 Task: See the cancellation policy of Treehouse in Port Angeles, Washington, United States.
Action: Mouse moved to (302, 163)
Screenshot: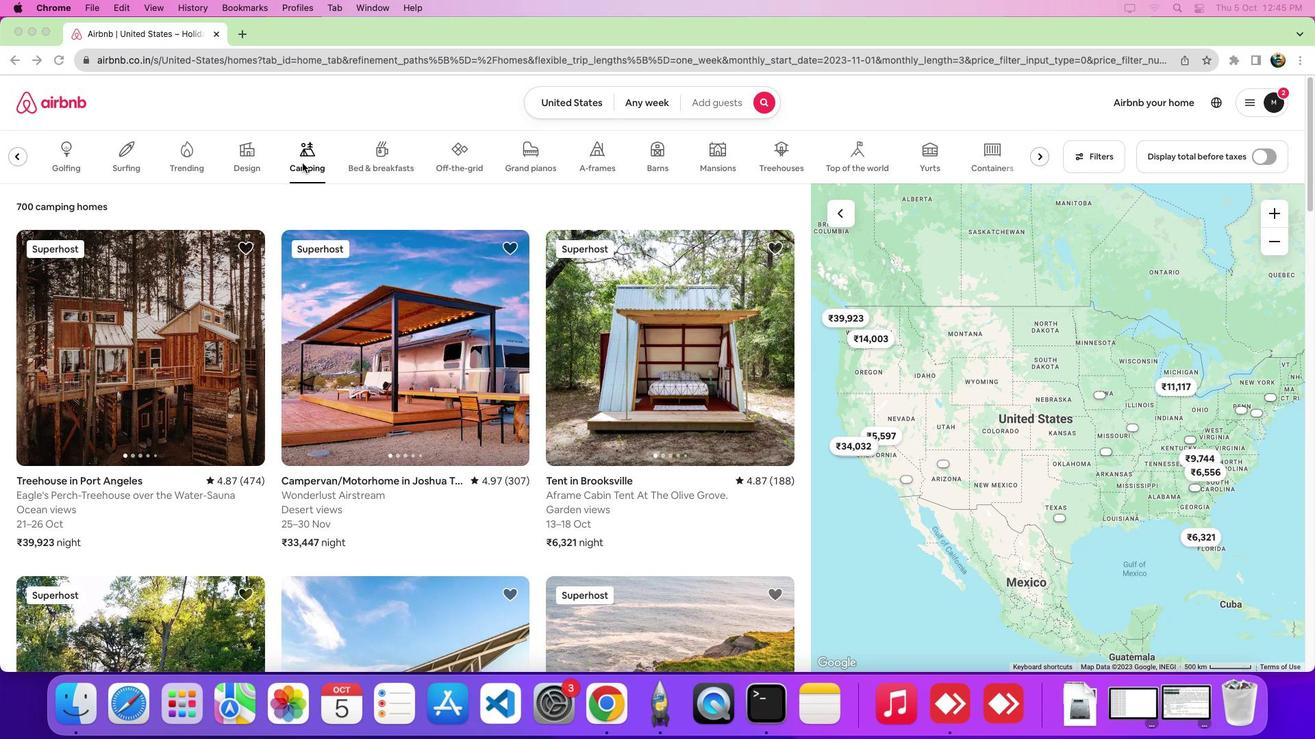 
Action: Mouse pressed left at (302, 163)
Screenshot: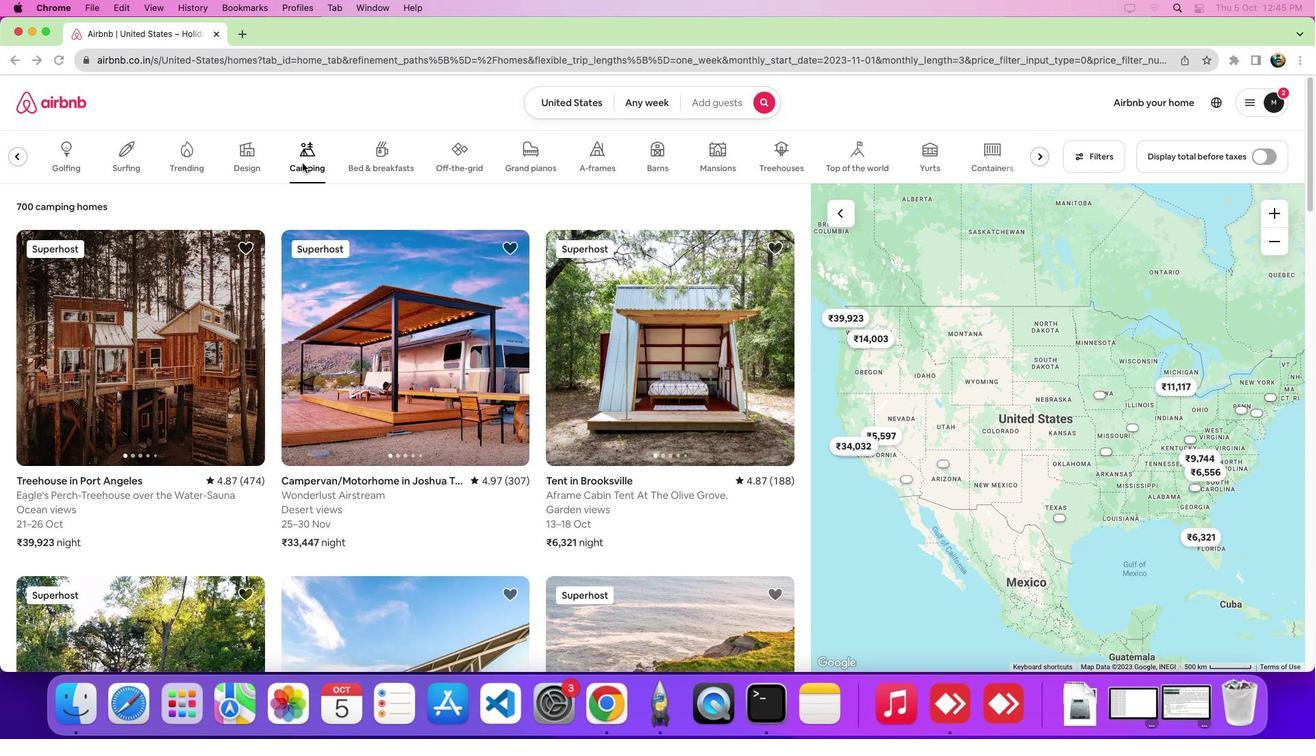 
Action: Mouse moved to (179, 354)
Screenshot: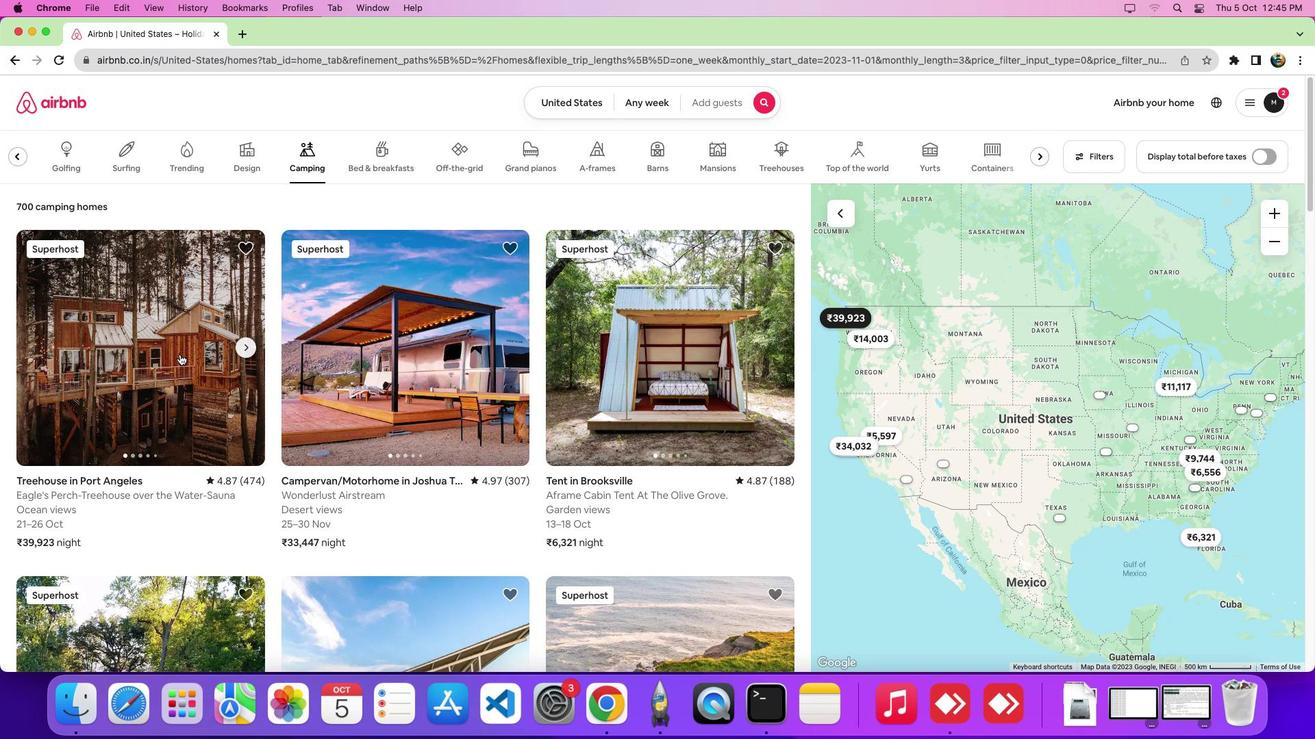 
Action: Mouse pressed left at (179, 354)
Screenshot: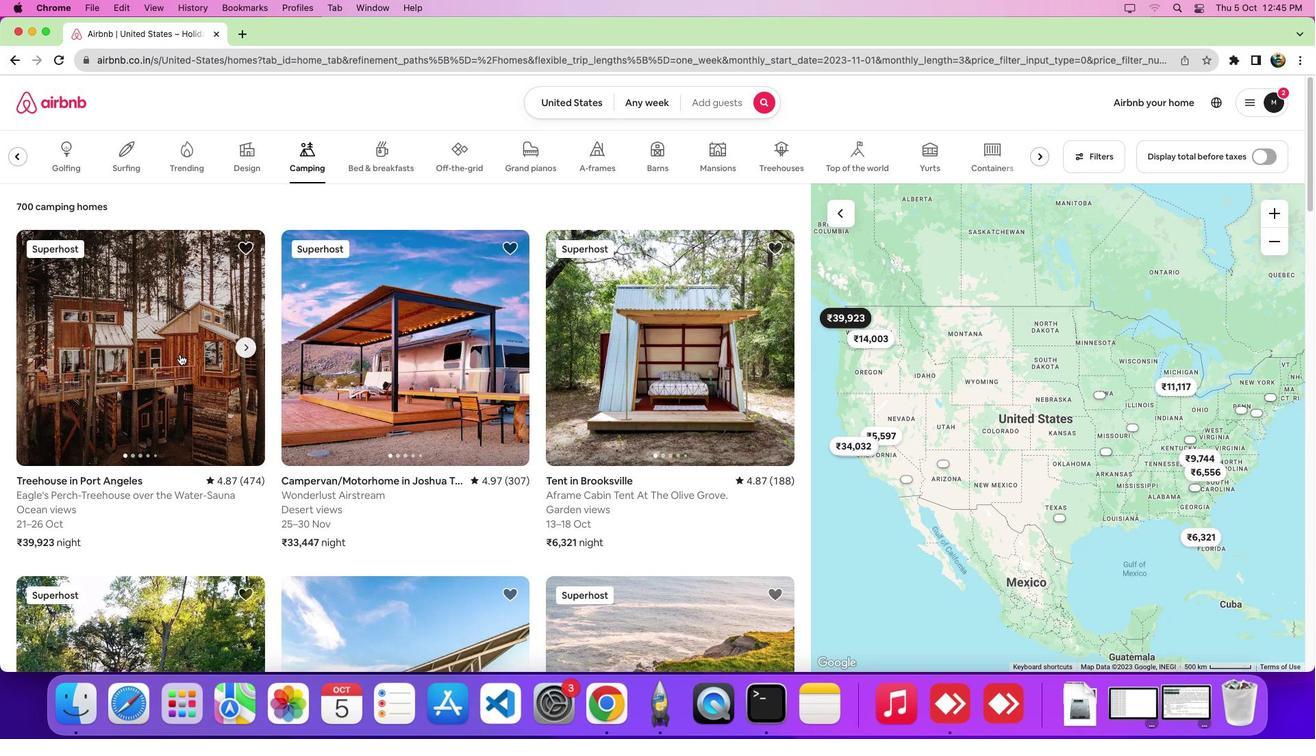 
Action: Mouse moved to (652, 466)
Screenshot: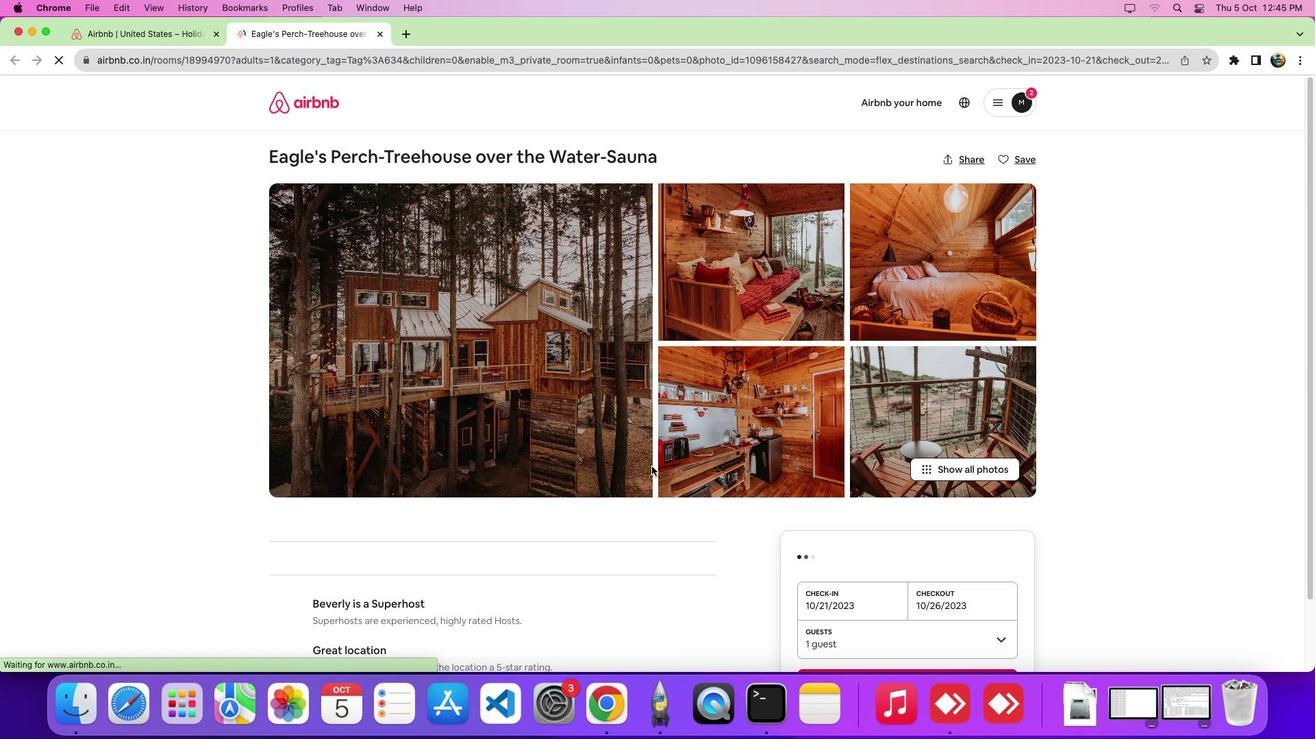 
Action: Mouse scrolled (652, 466) with delta (0, 0)
Screenshot: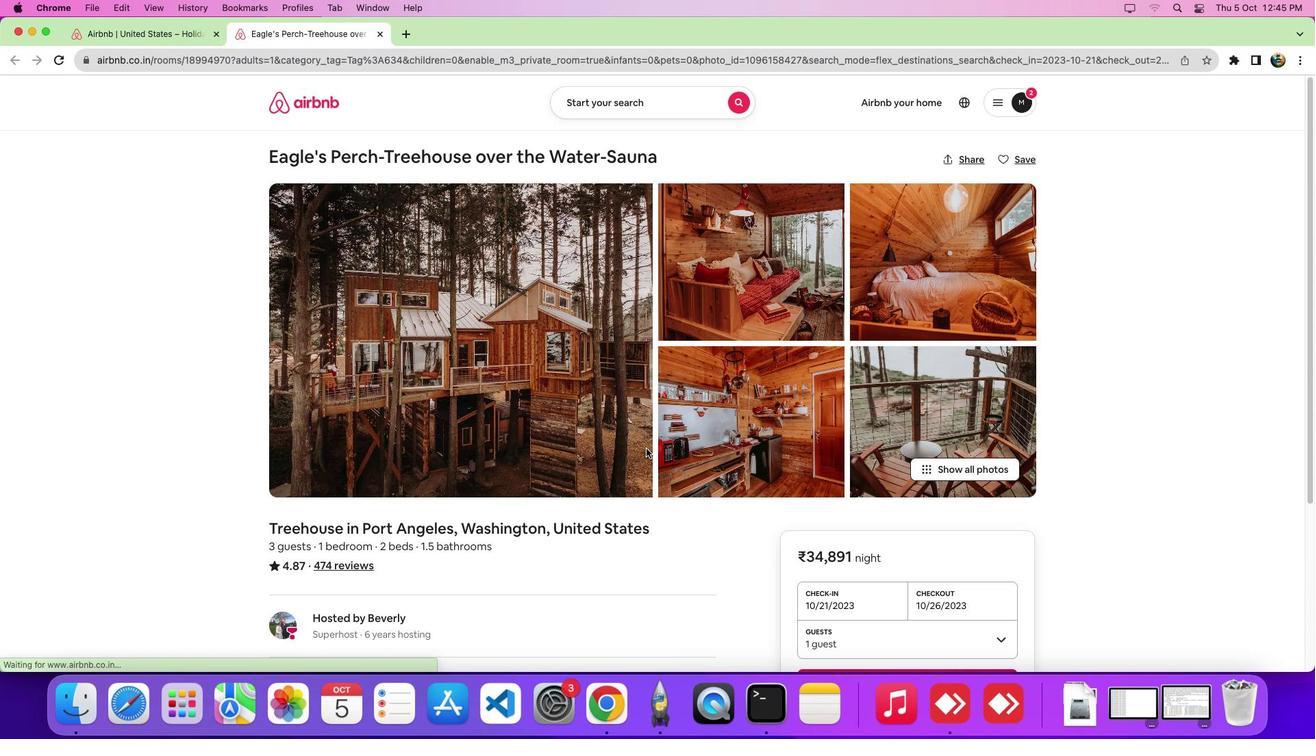 
Action: Mouse scrolled (652, 466) with delta (0, -1)
Screenshot: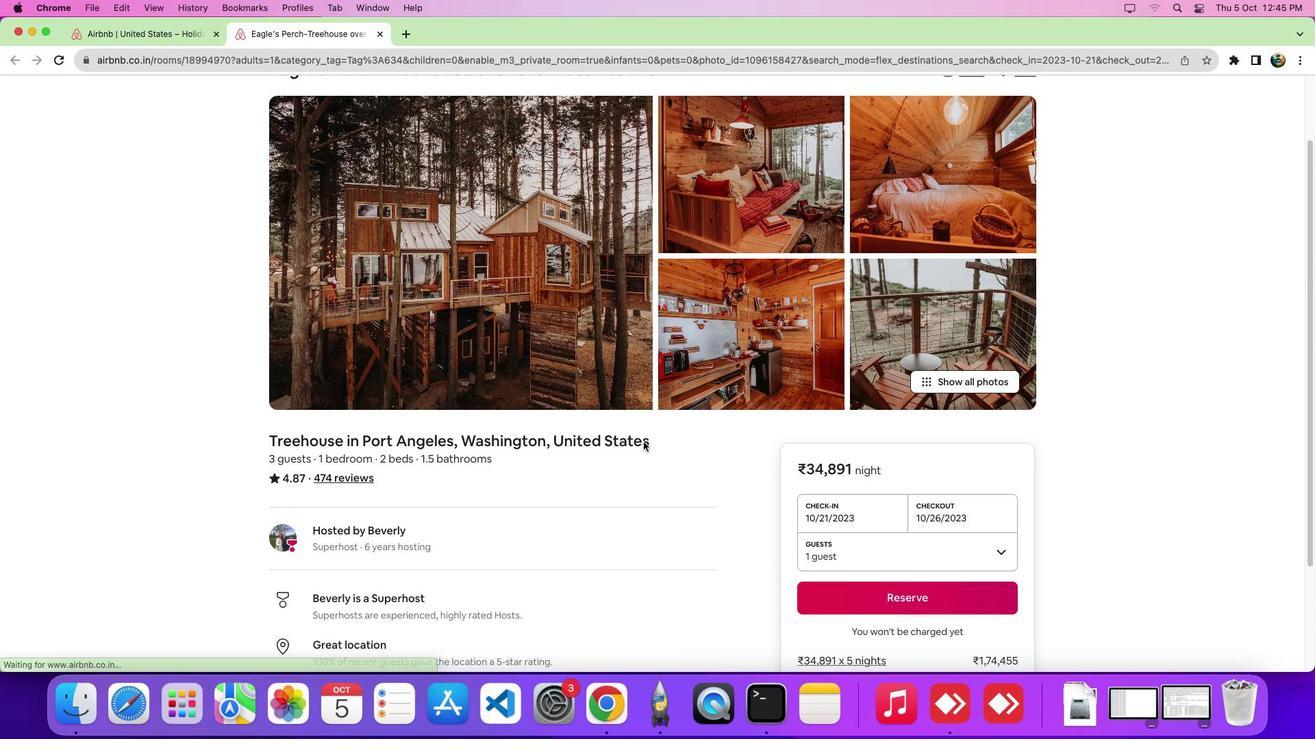 
Action: Mouse scrolled (652, 466) with delta (0, -6)
Screenshot: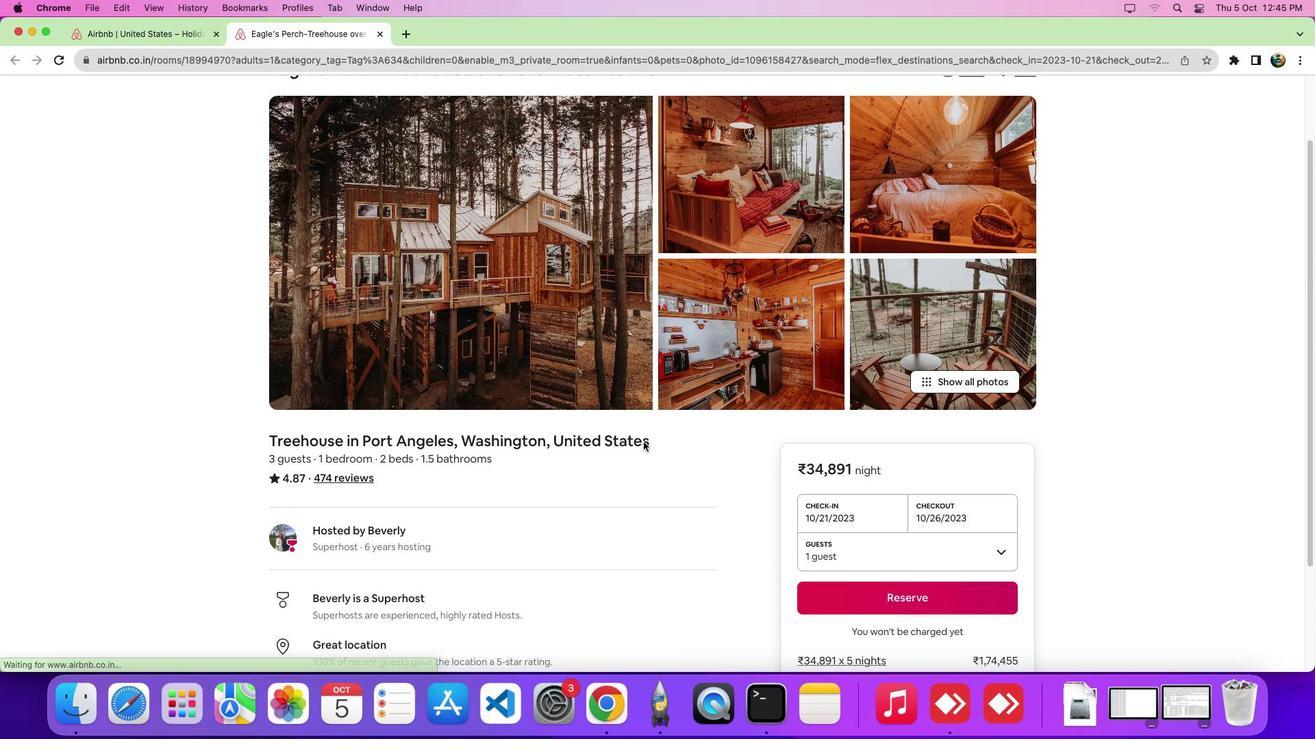 
Action: Mouse scrolled (652, 466) with delta (0, -9)
Screenshot: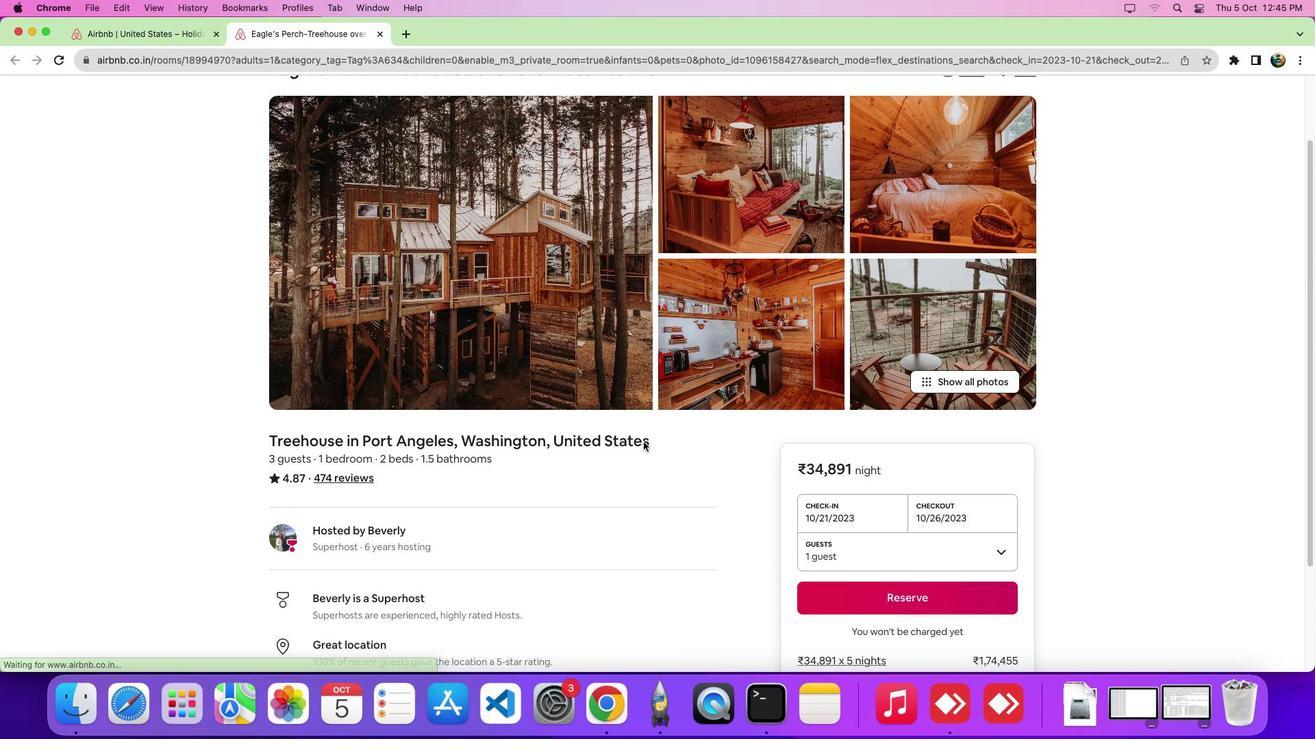 
Action: Mouse moved to (651, 467)
Screenshot: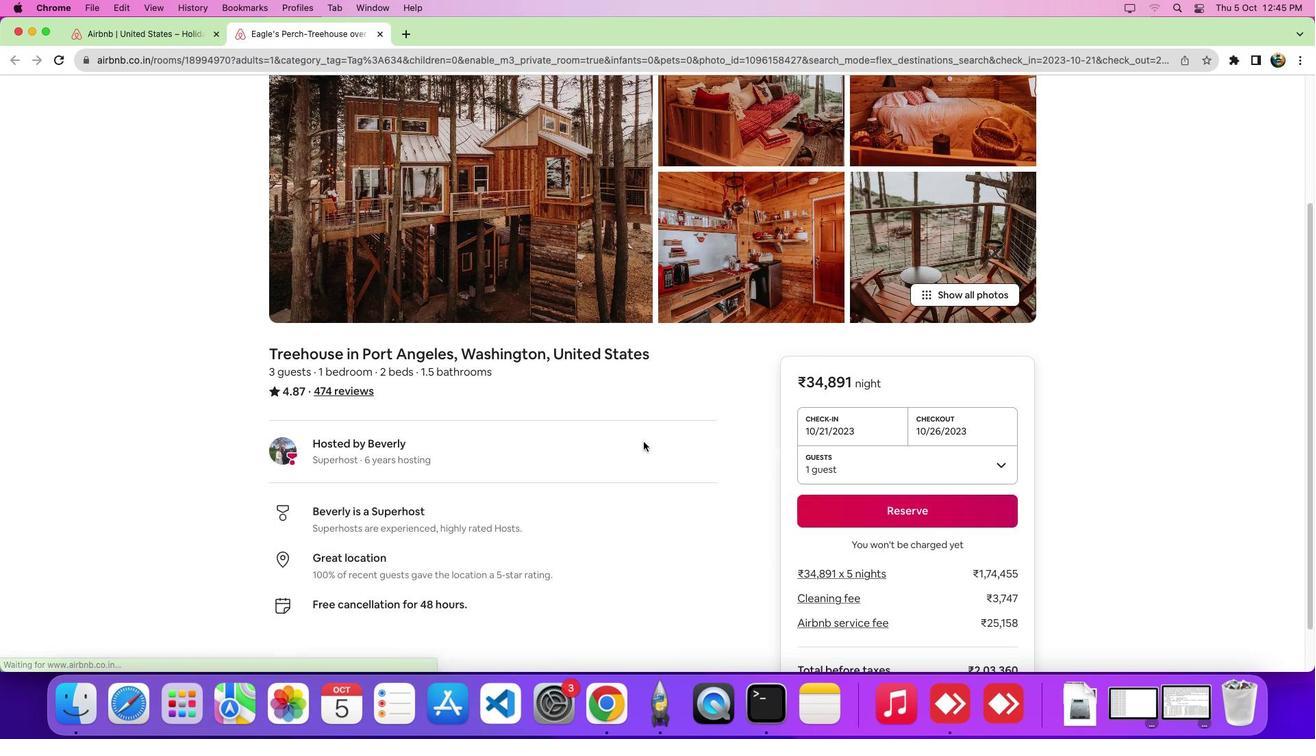 
Action: Mouse scrolled (651, 467) with delta (0, -10)
Screenshot: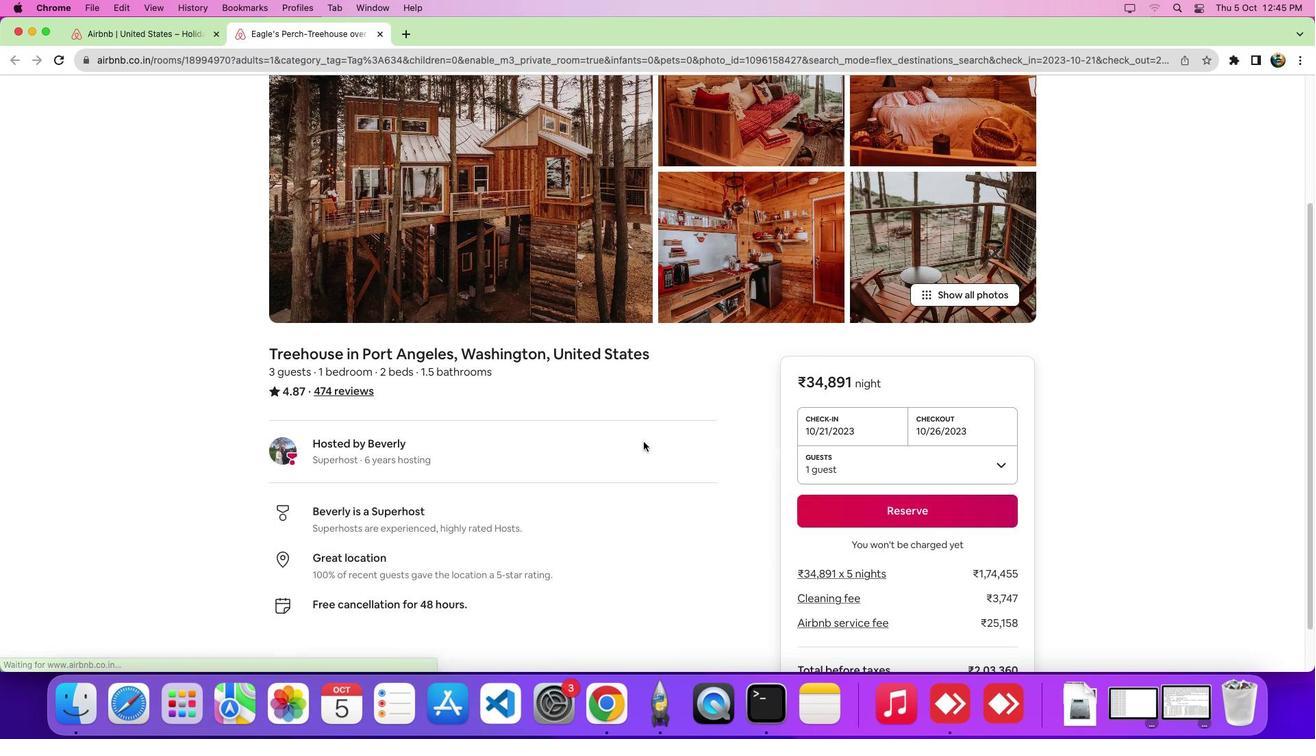 
Action: Mouse moved to (643, 441)
Screenshot: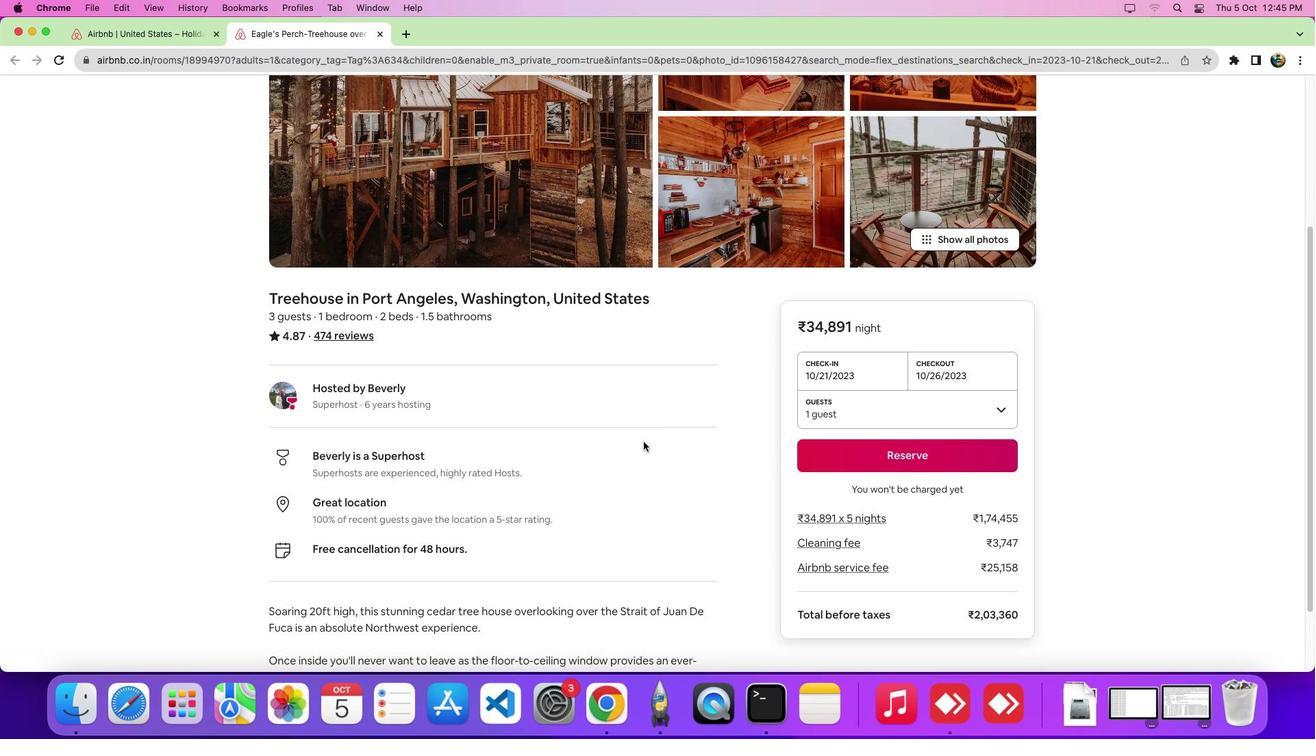
Action: Mouse scrolled (643, 441) with delta (0, 0)
Screenshot: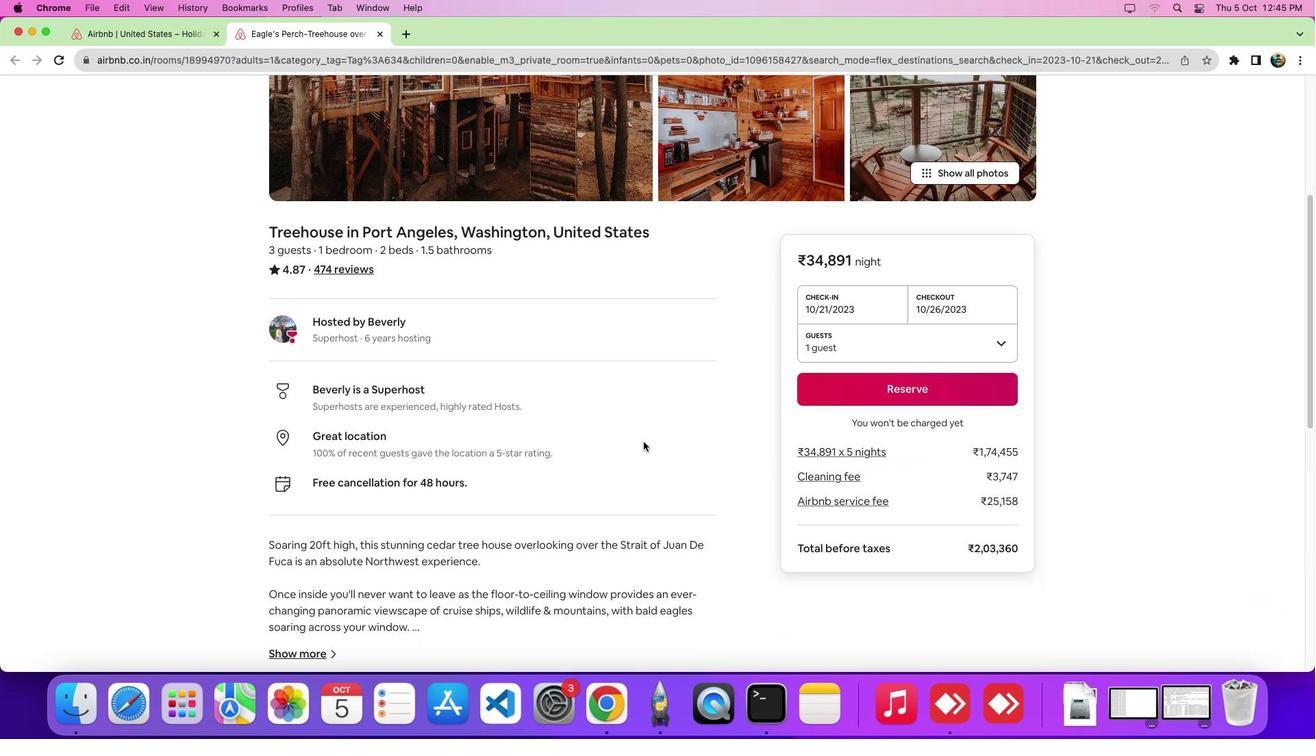 
Action: Mouse scrolled (643, 441) with delta (0, -1)
Screenshot: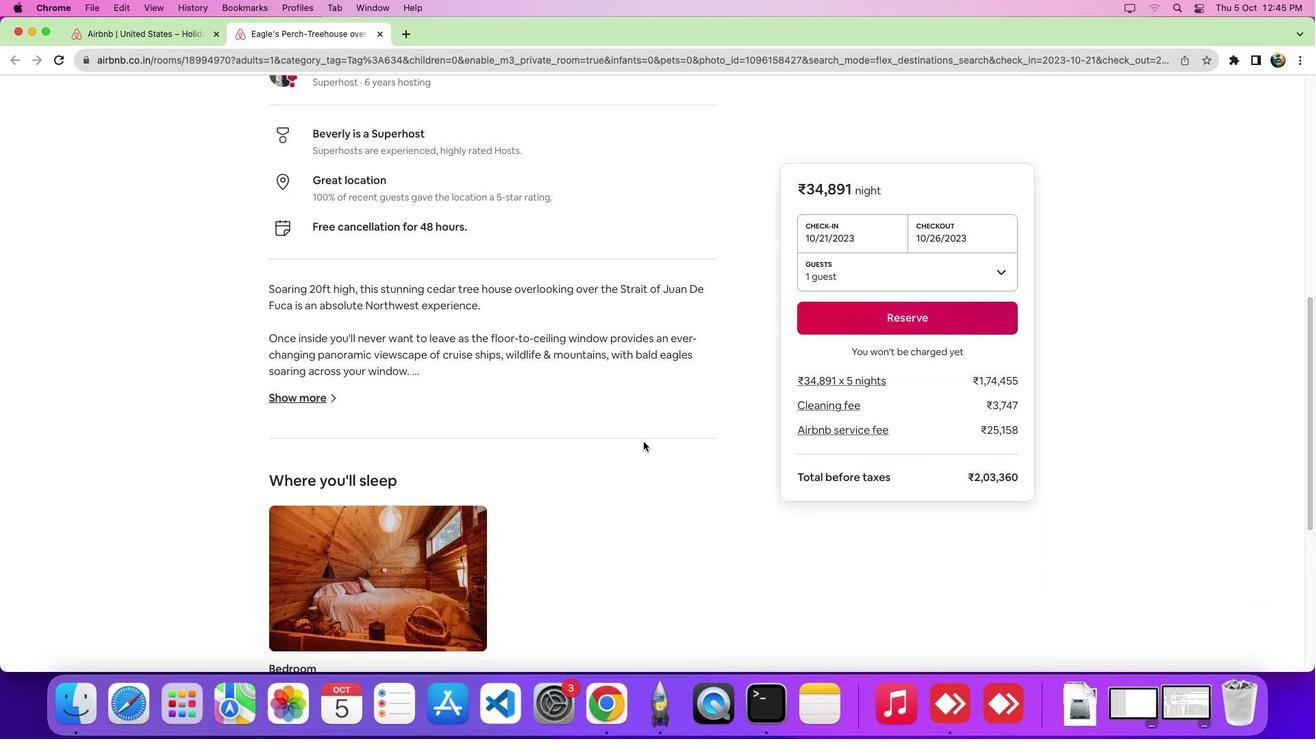 
Action: Mouse scrolled (643, 441) with delta (0, -6)
Screenshot: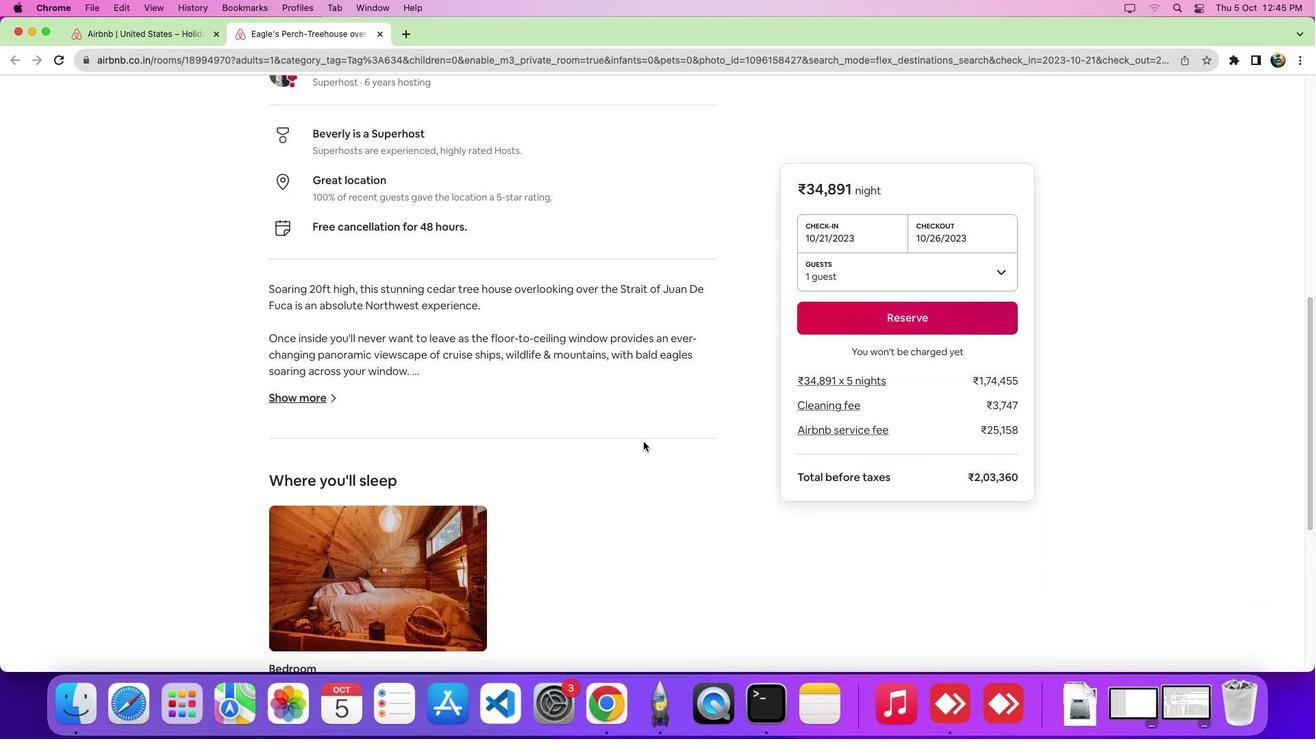 
Action: Mouse scrolled (643, 441) with delta (0, -9)
Screenshot: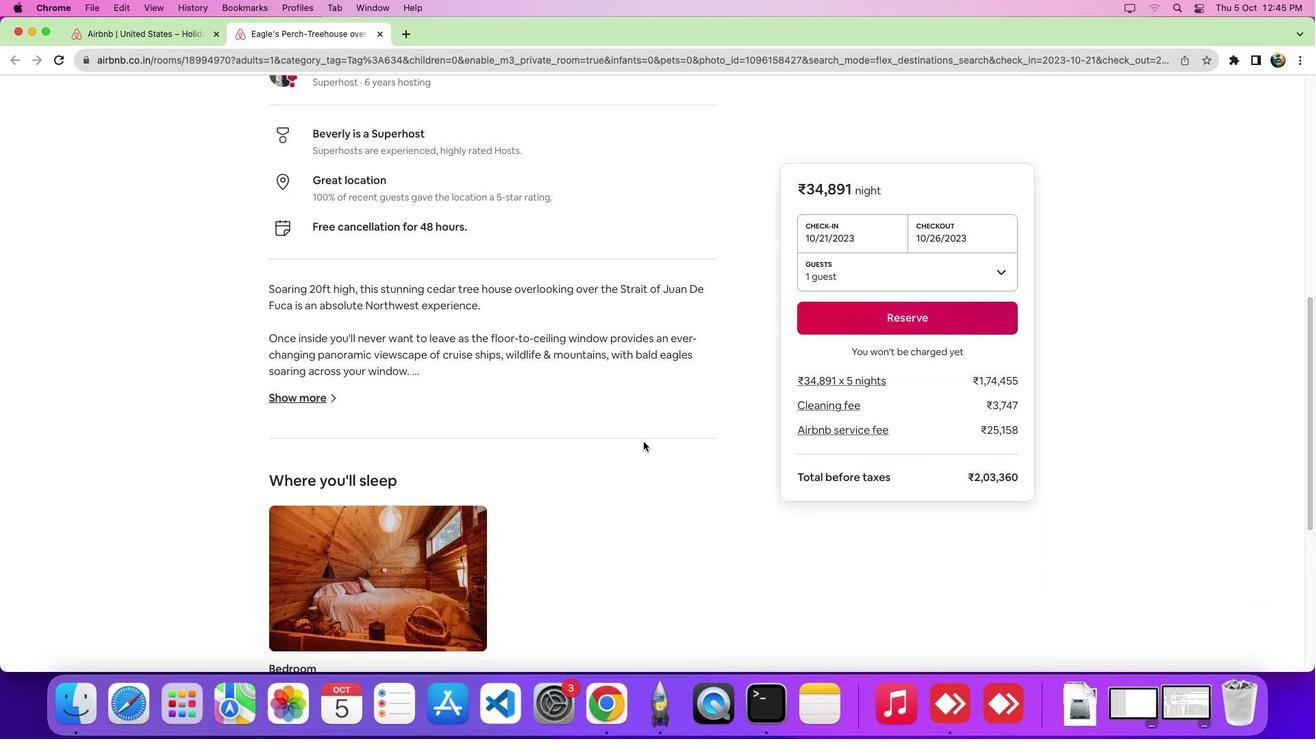 
Action: Mouse scrolled (643, 441) with delta (0, 0)
Screenshot: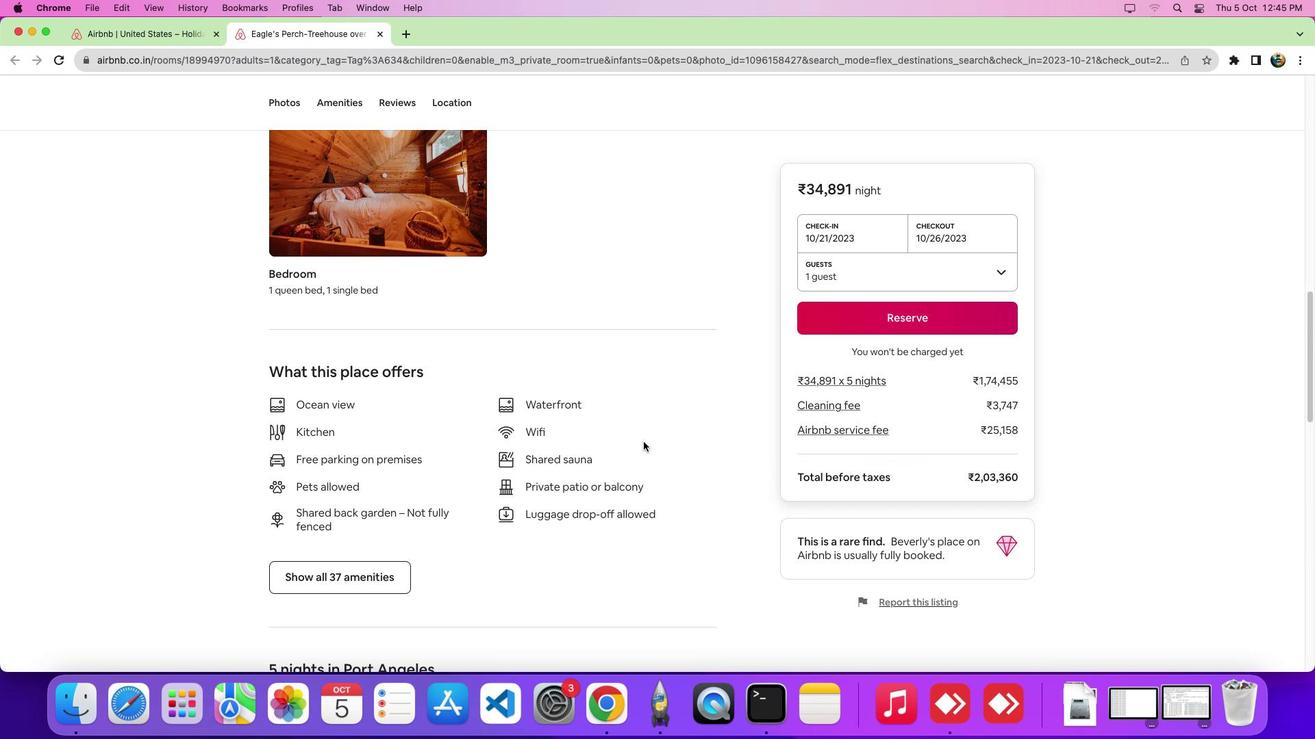 
Action: Mouse scrolled (643, 441) with delta (0, -1)
Screenshot: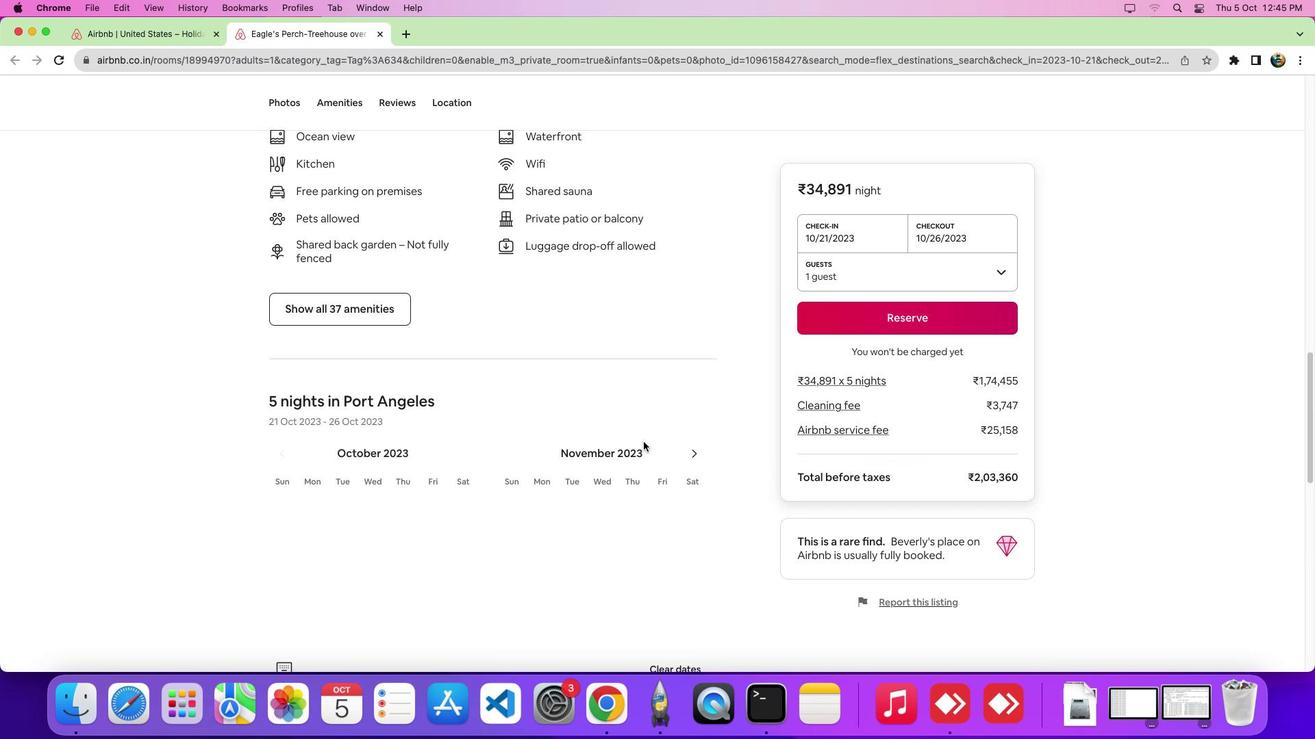 
Action: Mouse scrolled (643, 441) with delta (0, -6)
Screenshot: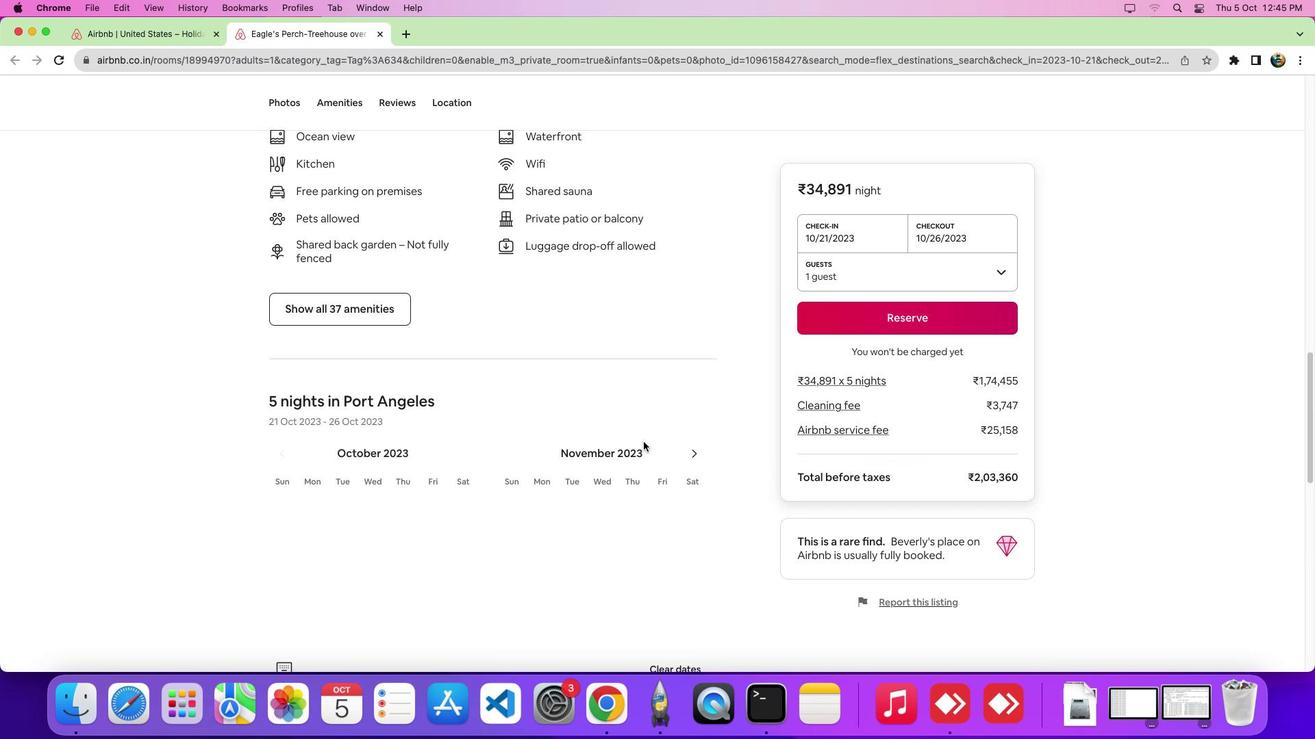 
Action: Mouse scrolled (643, 441) with delta (0, -9)
Screenshot: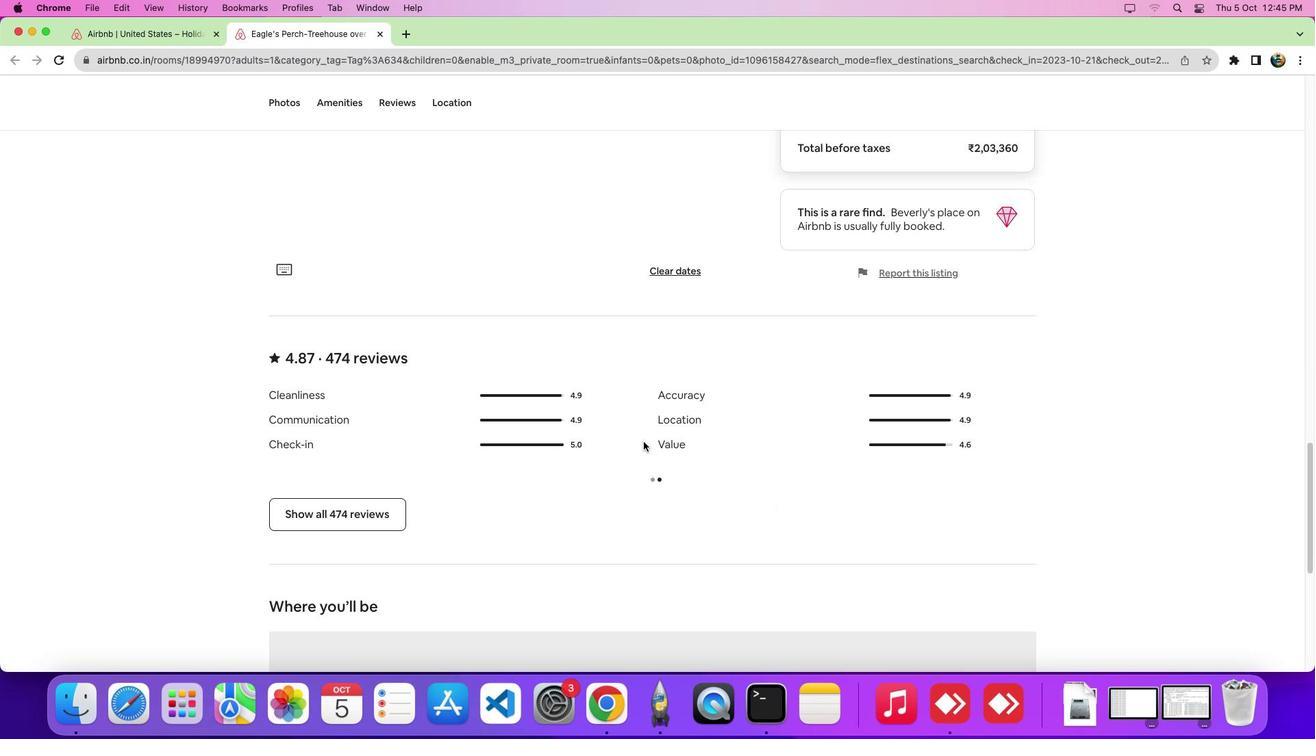 
Action: Mouse scrolled (643, 441) with delta (0, -10)
Screenshot: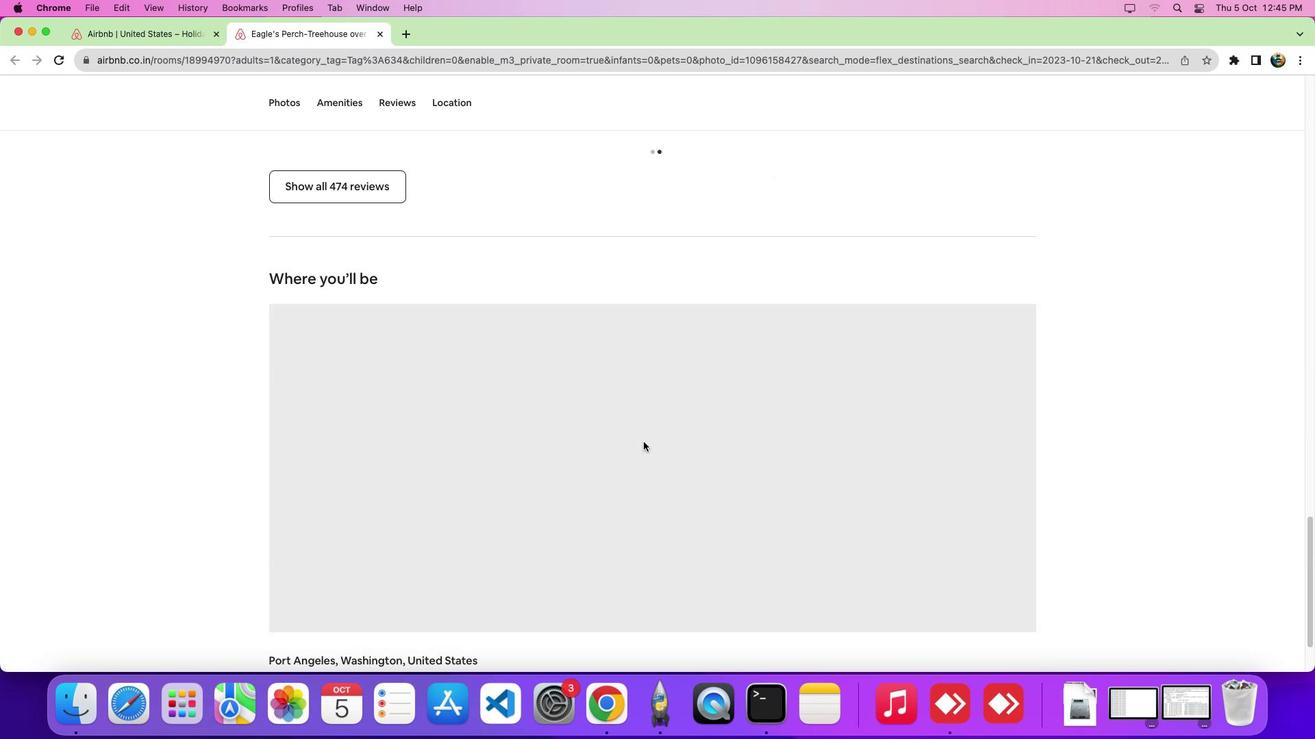 
Action: Mouse scrolled (643, 441) with delta (0, 0)
Screenshot: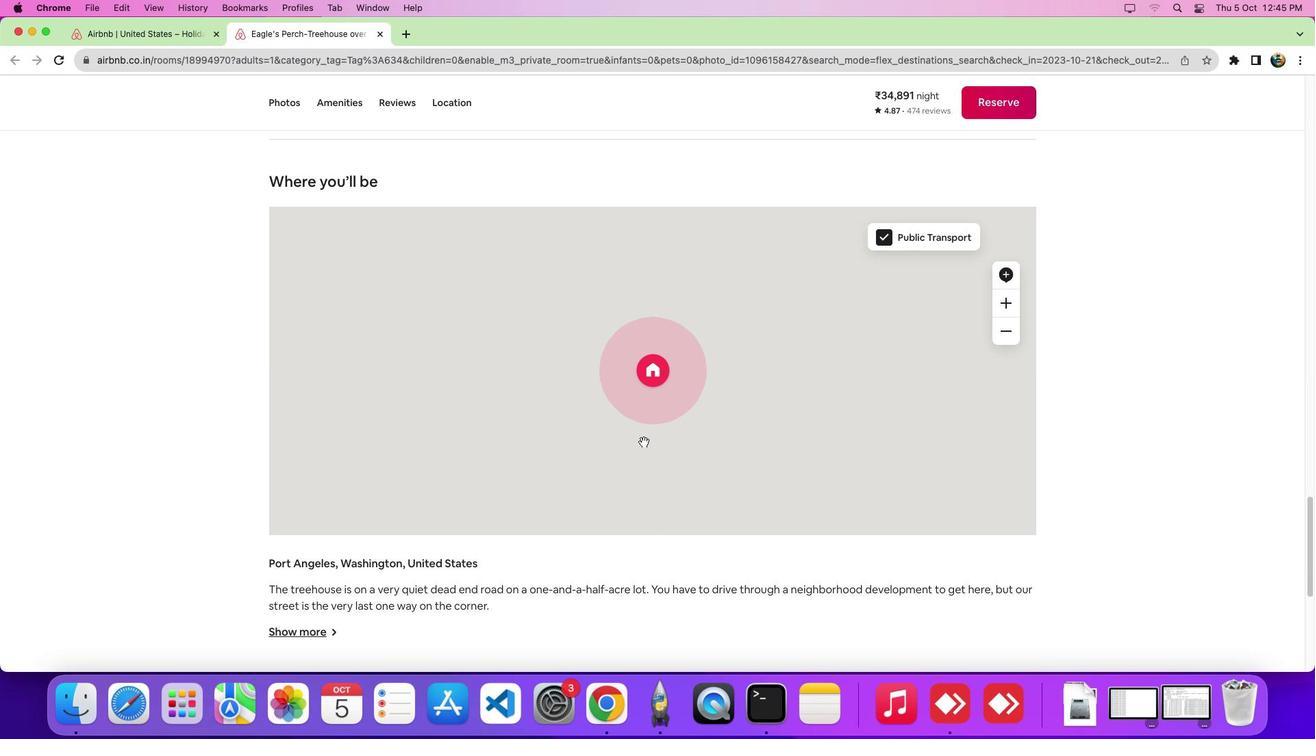 
Action: Mouse scrolled (643, 441) with delta (0, 0)
Screenshot: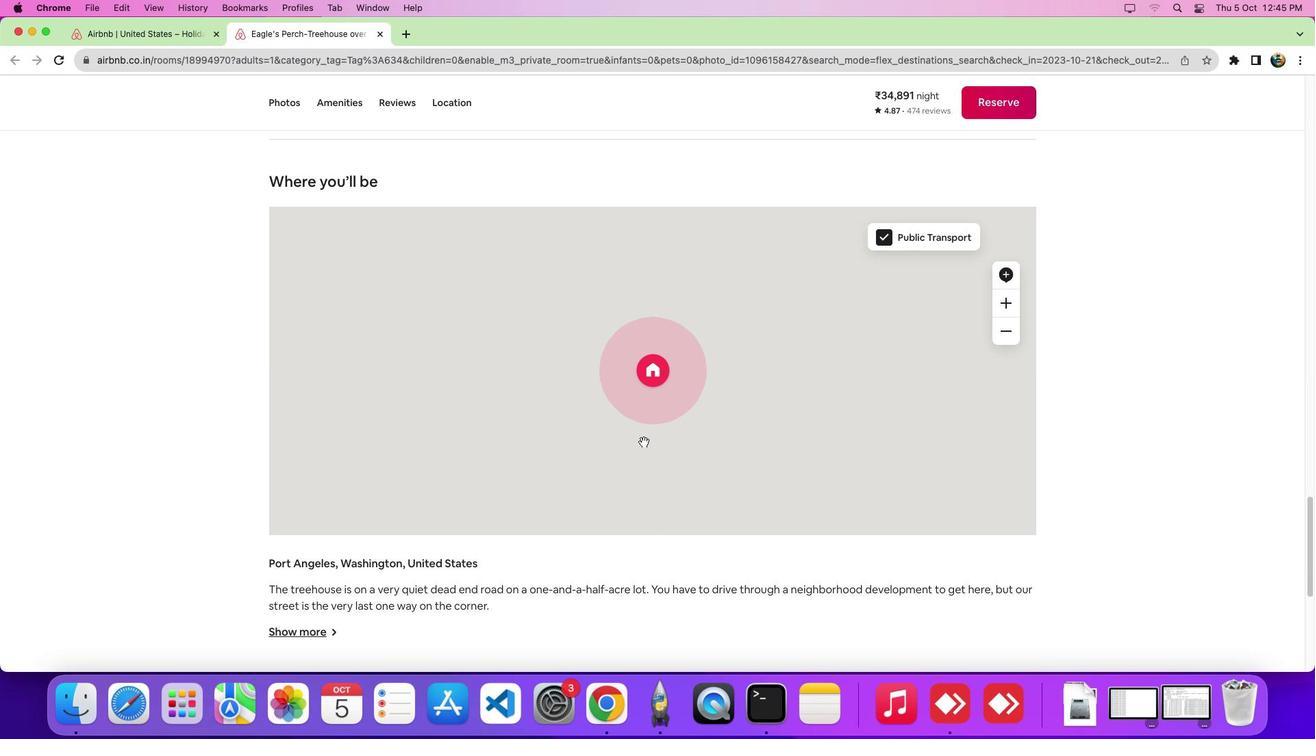 
Action: Mouse scrolled (643, 441) with delta (0, -4)
Screenshot: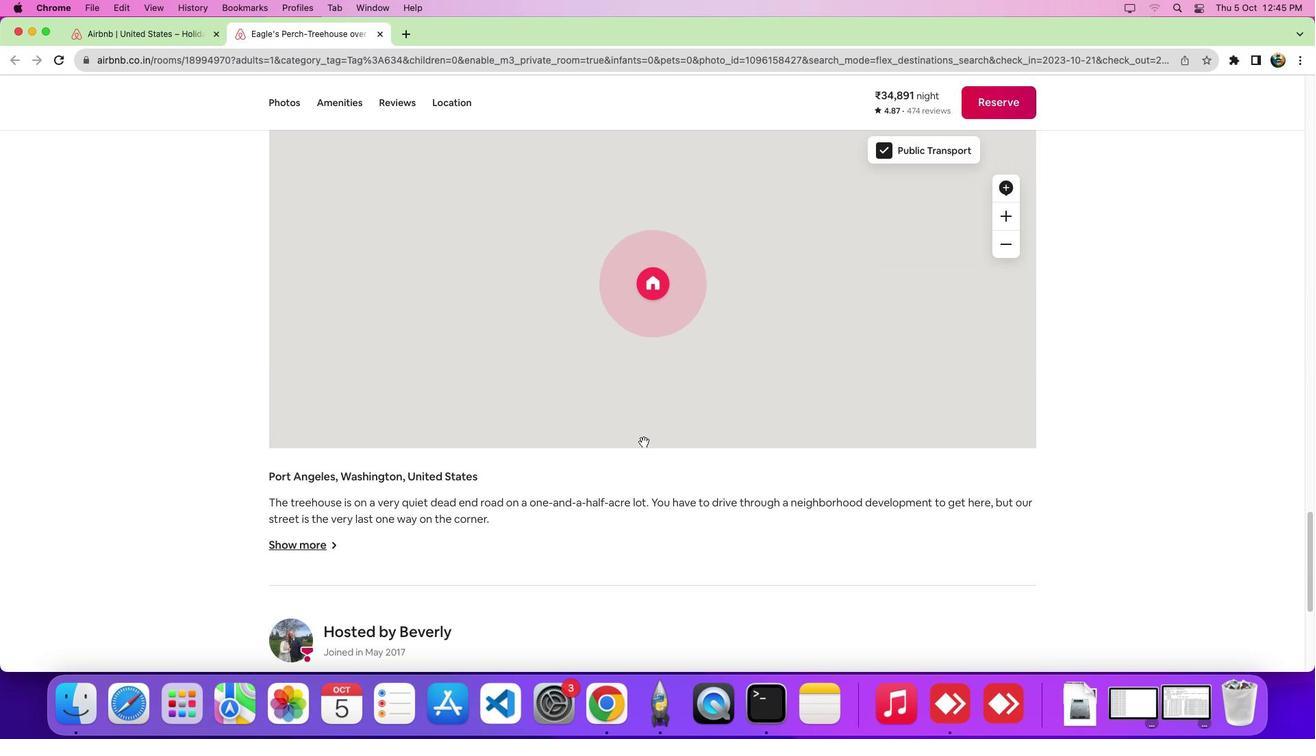
Action: Mouse scrolled (643, 441) with delta (0, 0)
Screenshot: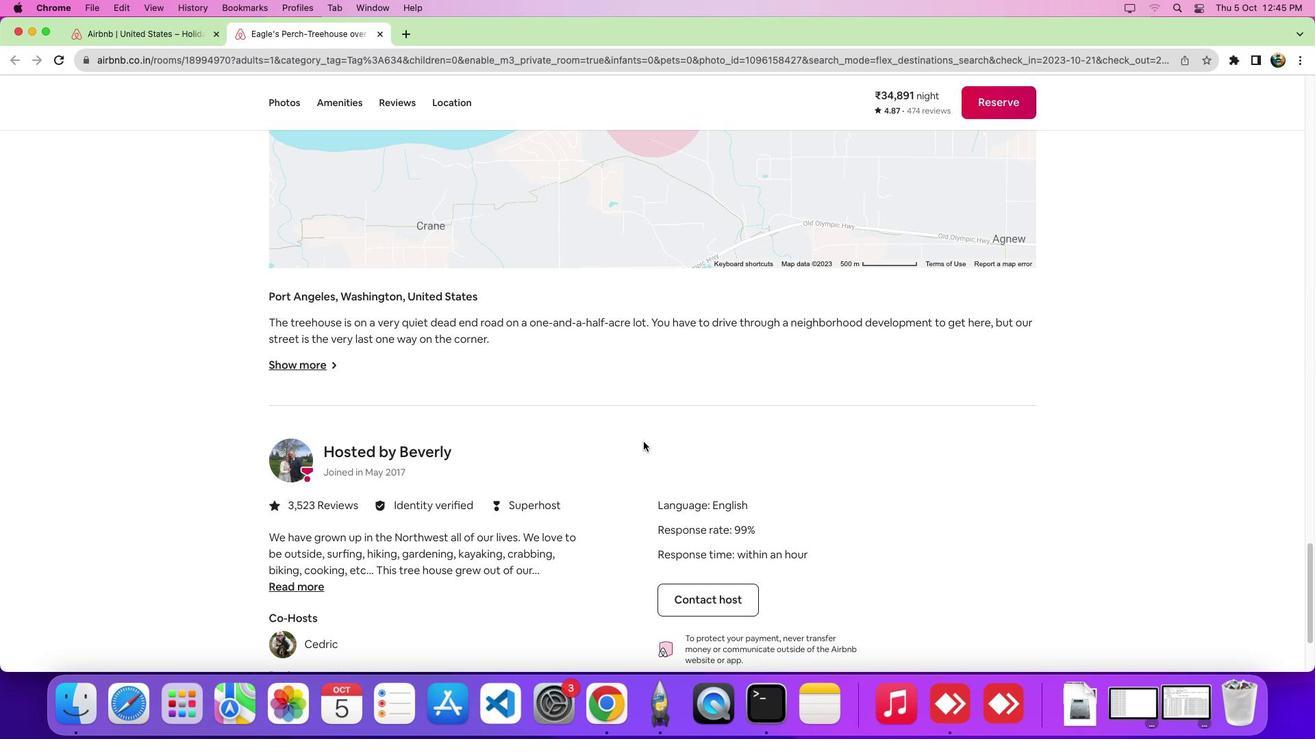 
Action: Mouse scrolled (643, 441) with delta (0, 0)
Screenshot: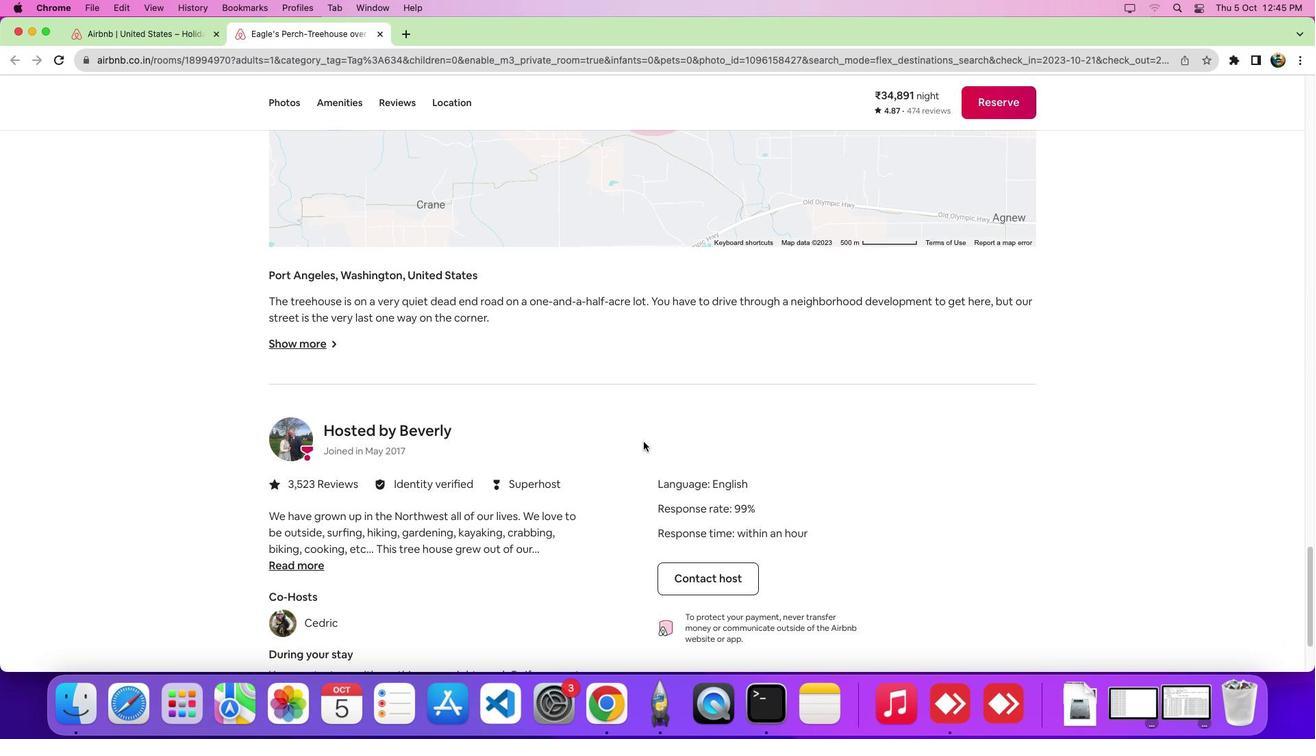 
Action: Mouse scrolled (643, 441) with delta (0, -6)
Screenshot: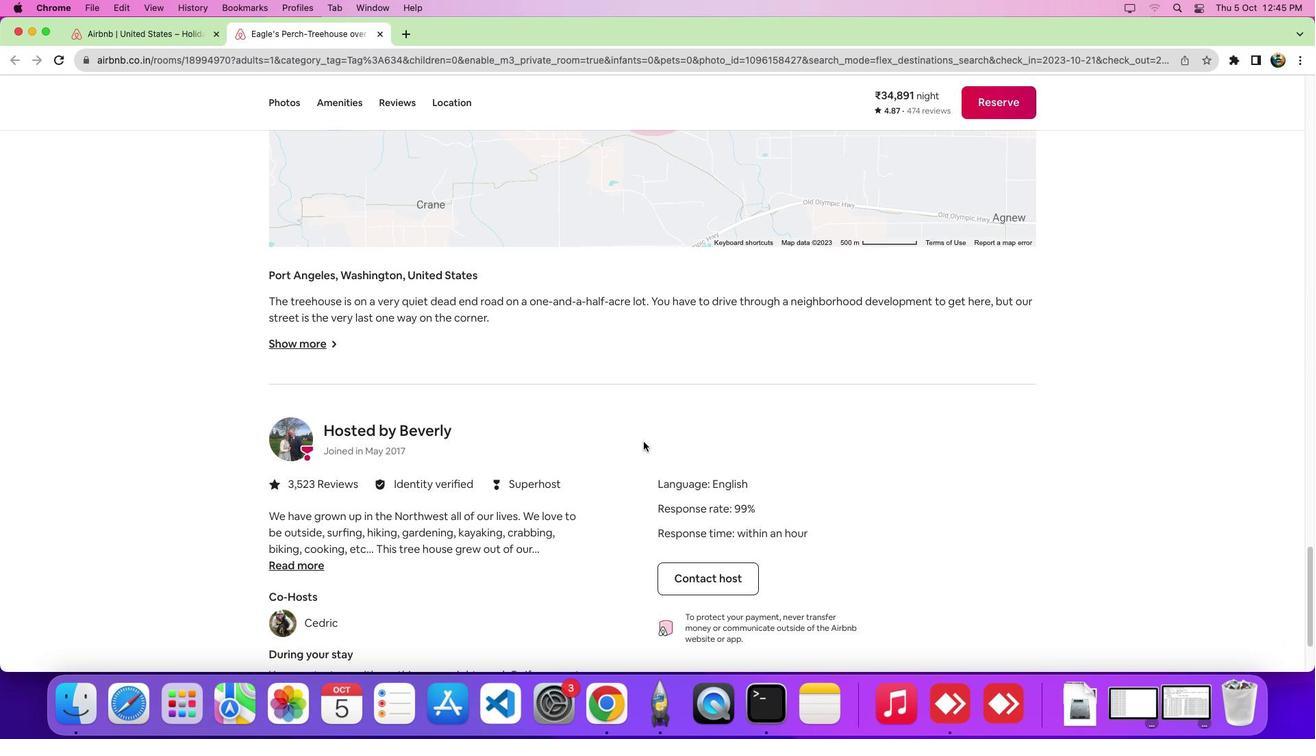 
Action: Mouse scrolled (643, 441) with delta (0, -8)
Screenshot: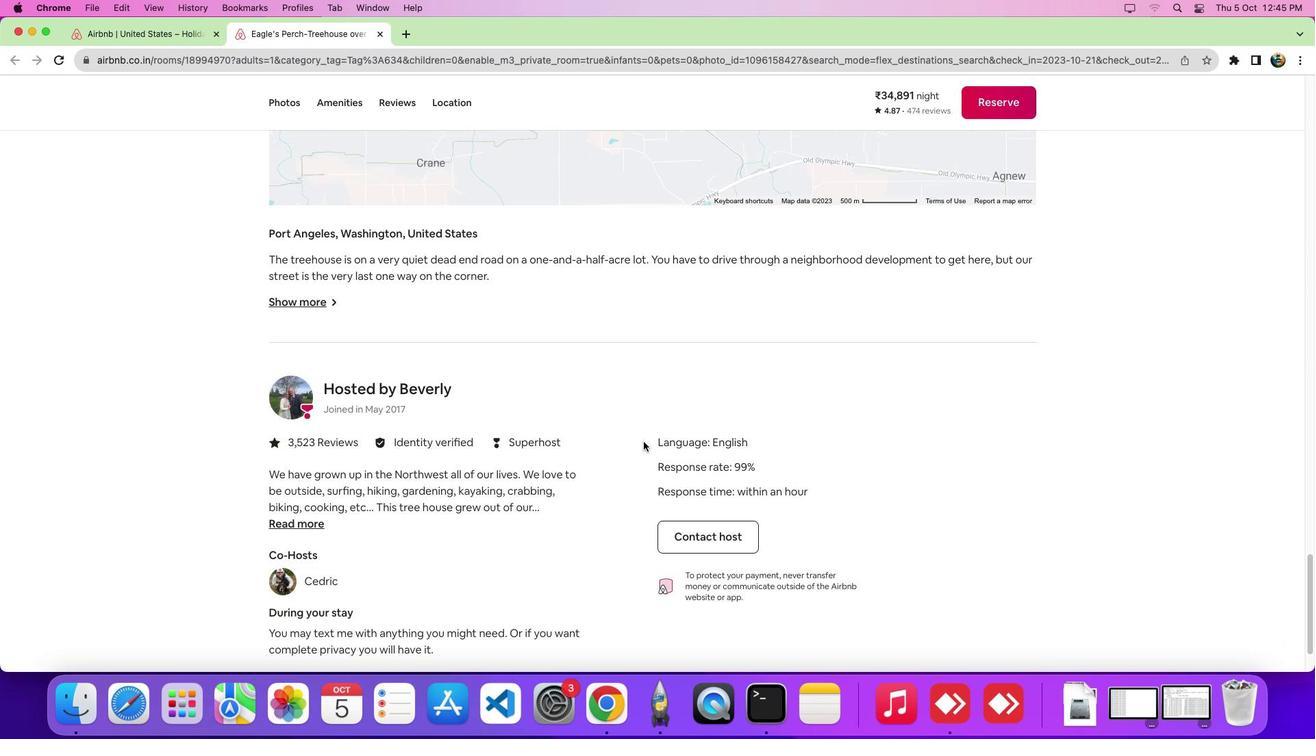 
Action: Mouse scrolled (643, 441) with delta (0, 0)
Screenshot: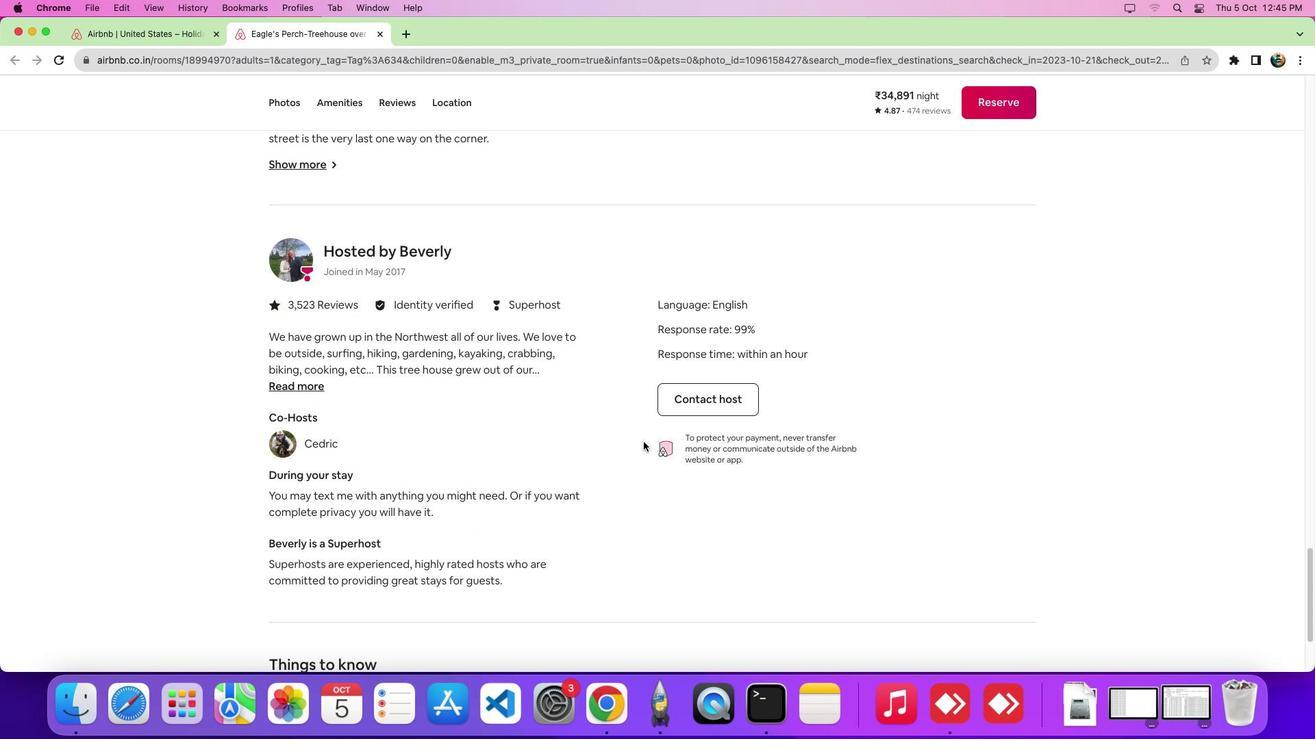
Action: Mouse scrolled (643, 441) with delta (0, 0)
Screenshot: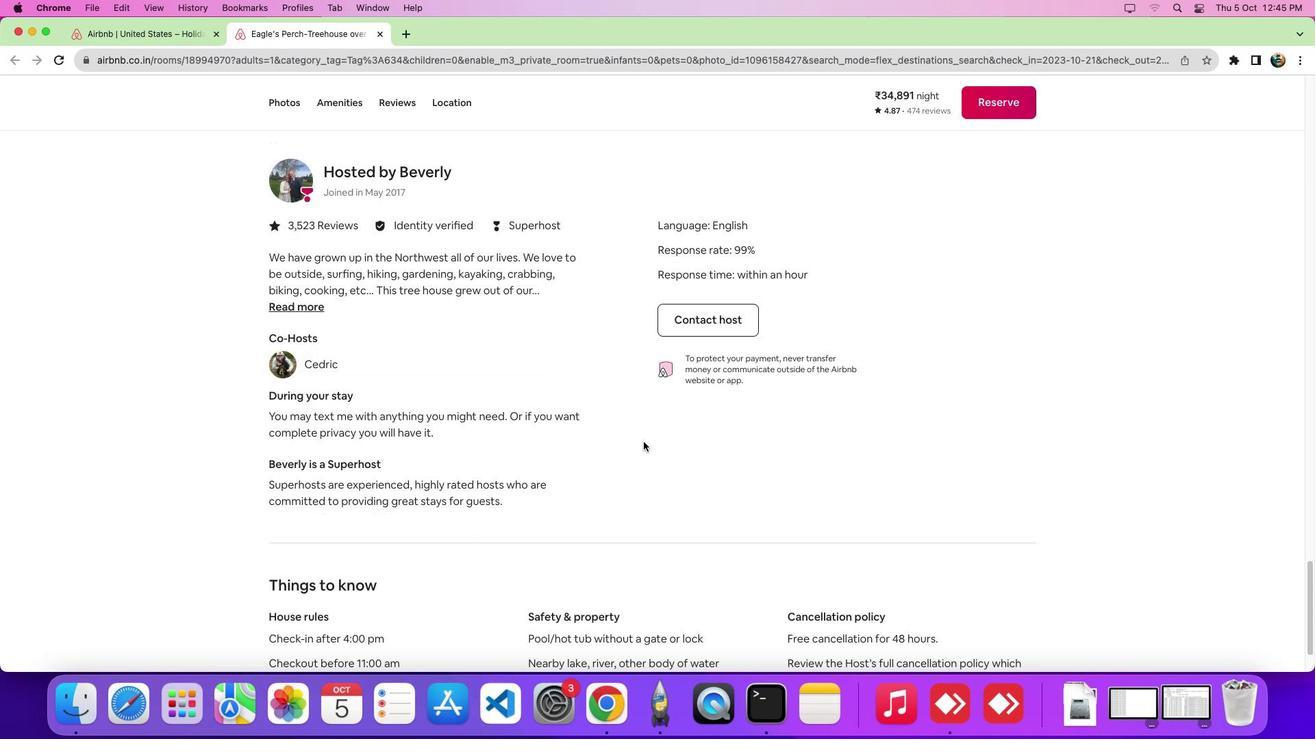 
Action: Mouse scrolled (643, 441) with delta (0, -6)
Screenshot: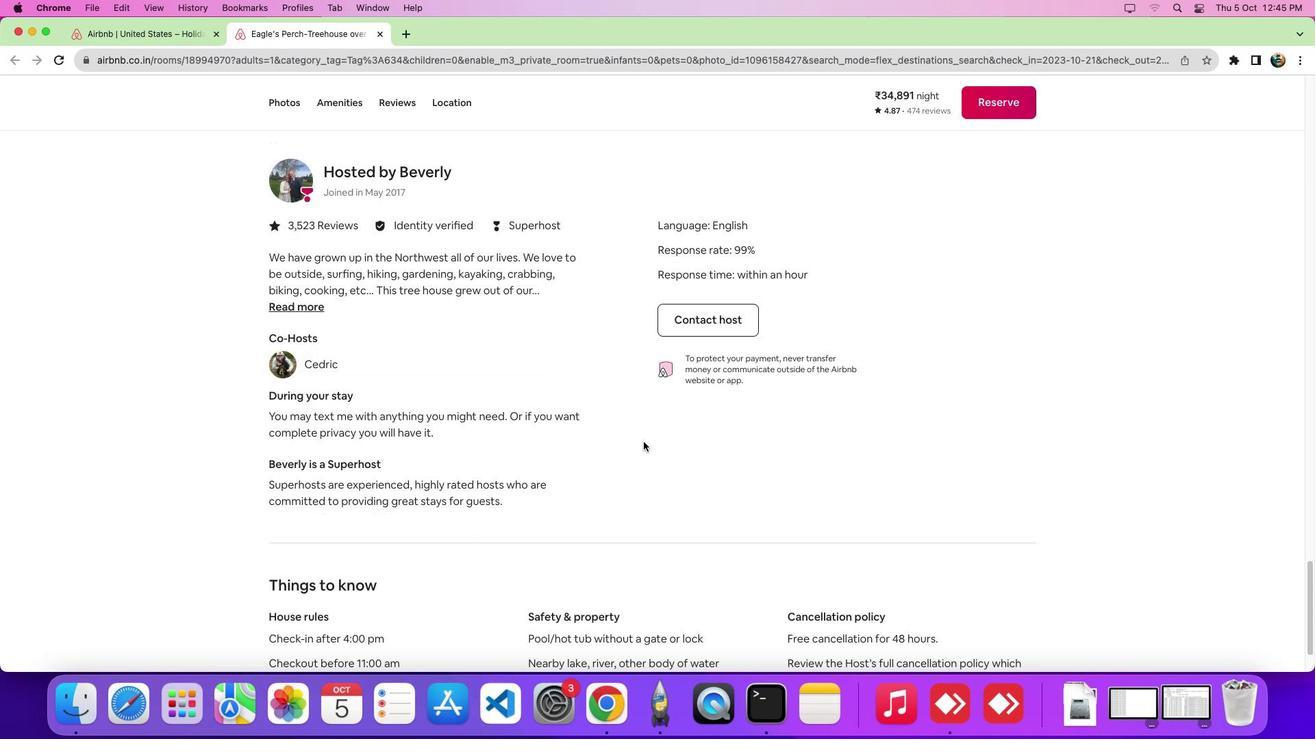 
Action: Mouse scrolled (643, 441) with delta (0, -8)
Screenshot: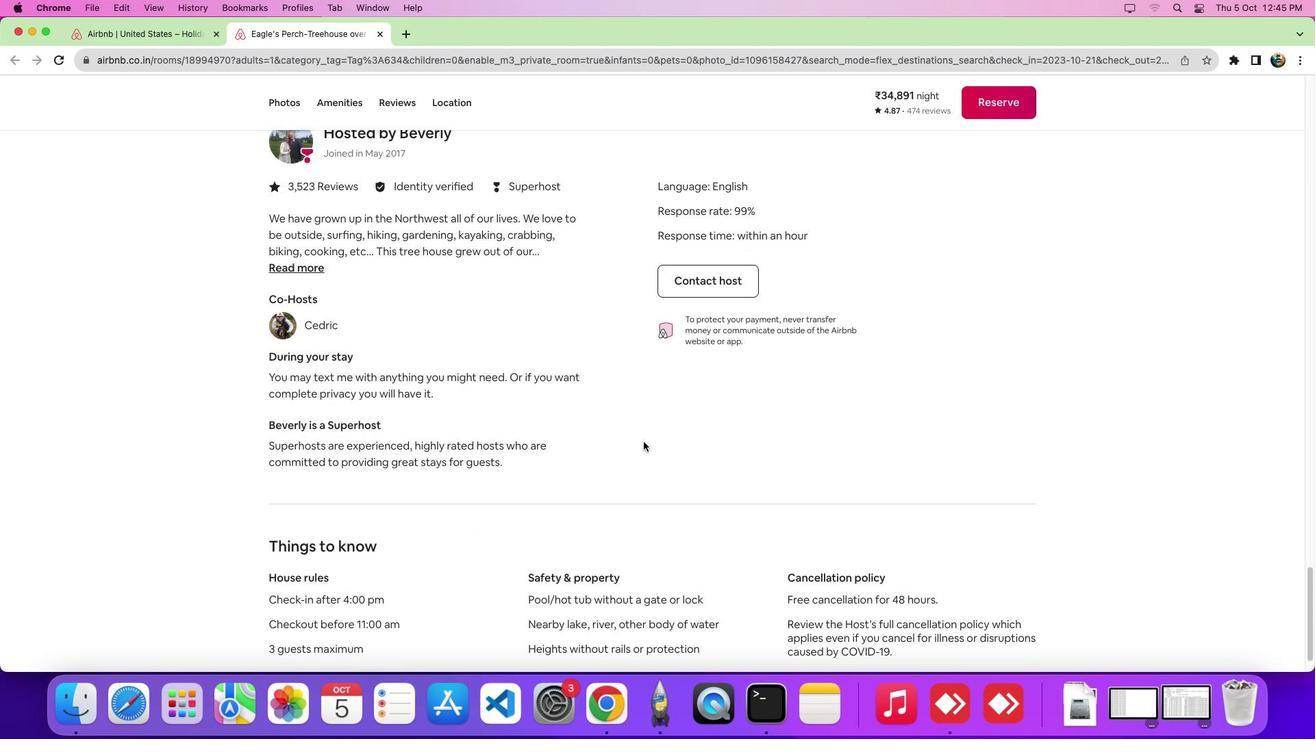 
Action: Mouse scrolled (643, 441) with delta (0, 0)
Screenshot: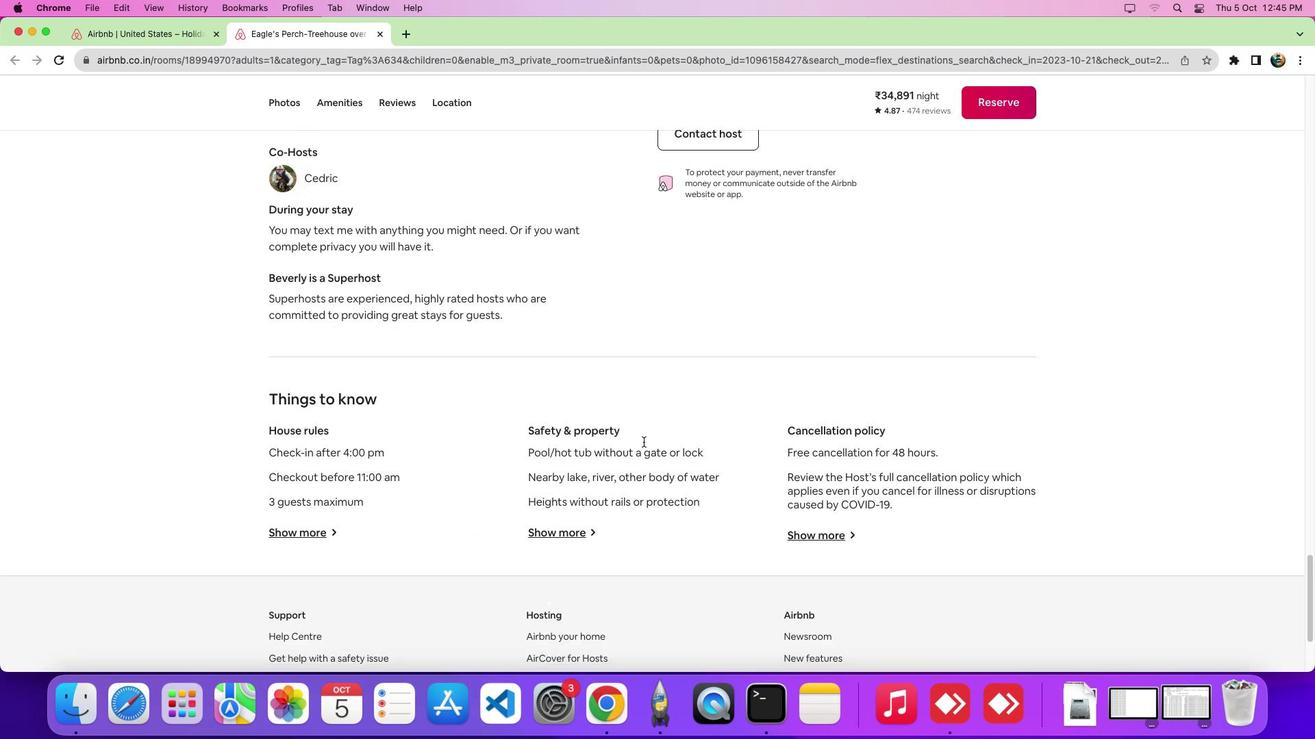 
Action: Mouse scrolled (643, 441) with delta (0, -1)
Screenshot: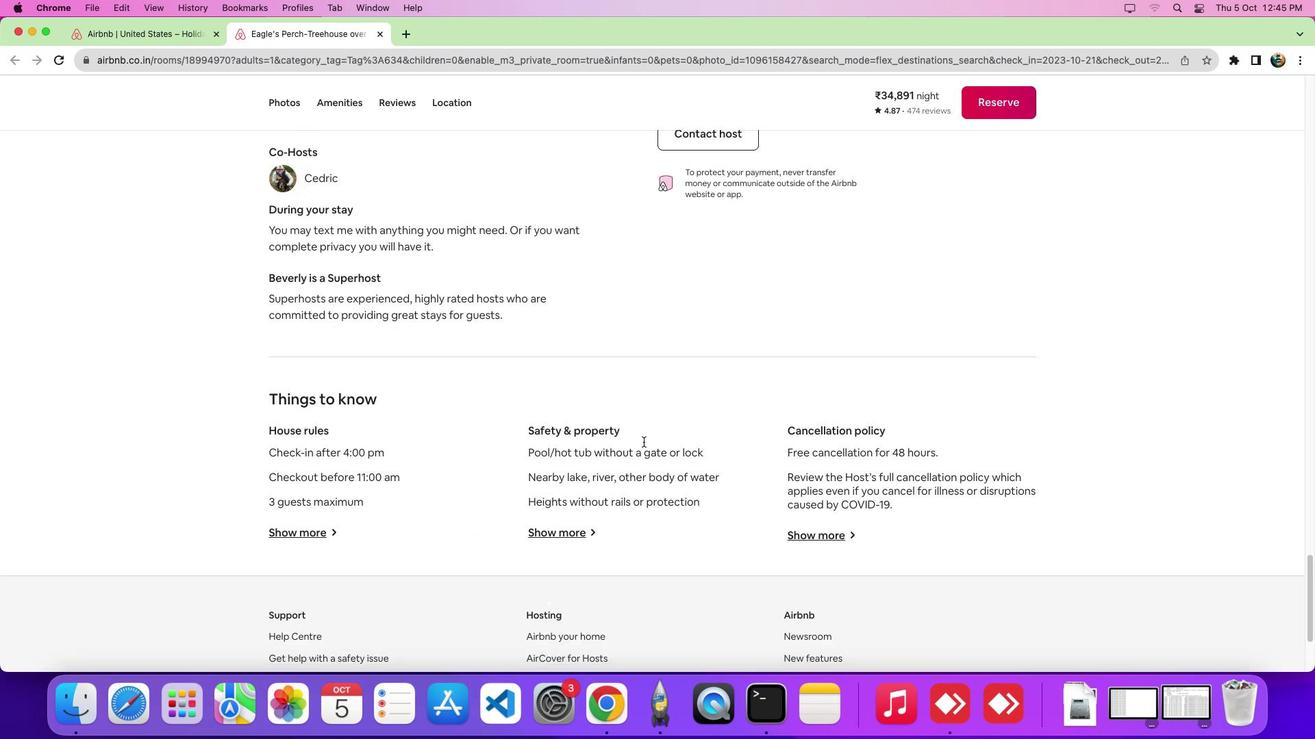 
Action: Mouse scrolled (643, 441) with delta (0, -6)
Screenshot: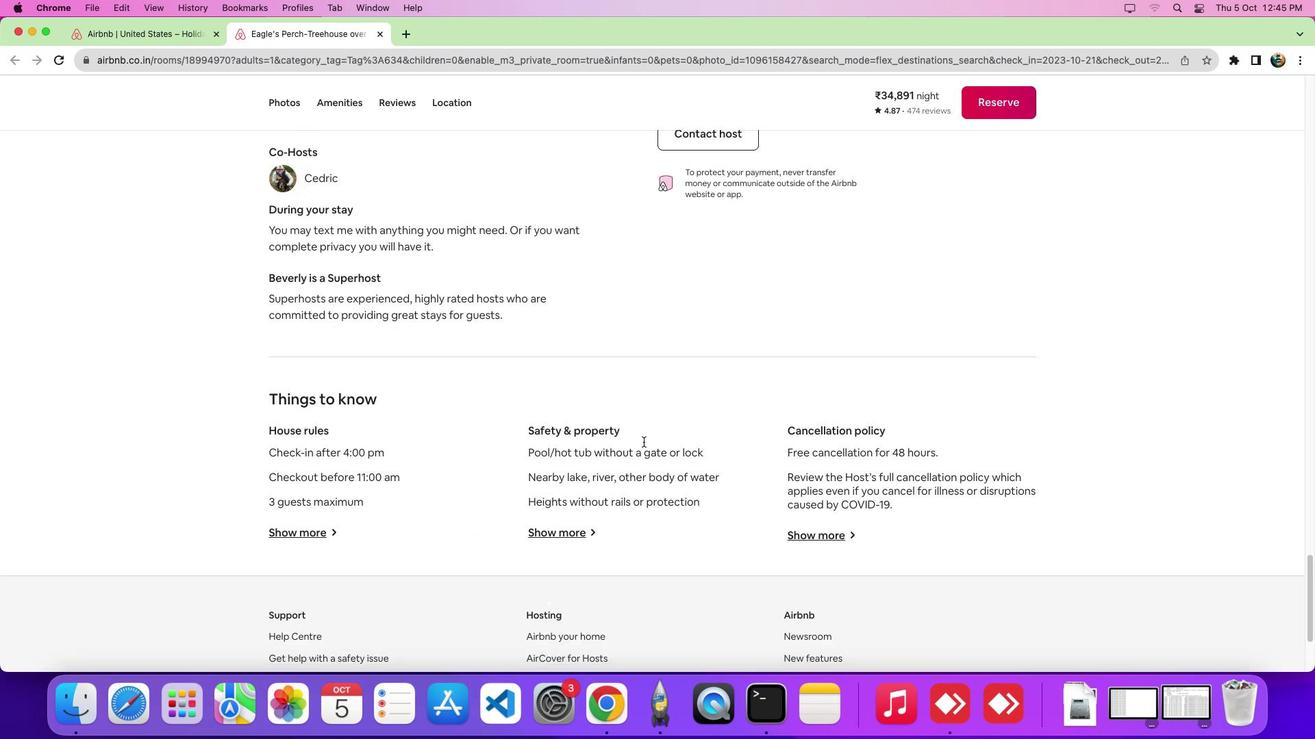 
Action: Mouse scrolled (643, 441) with delta (0, -9)
Screenshot: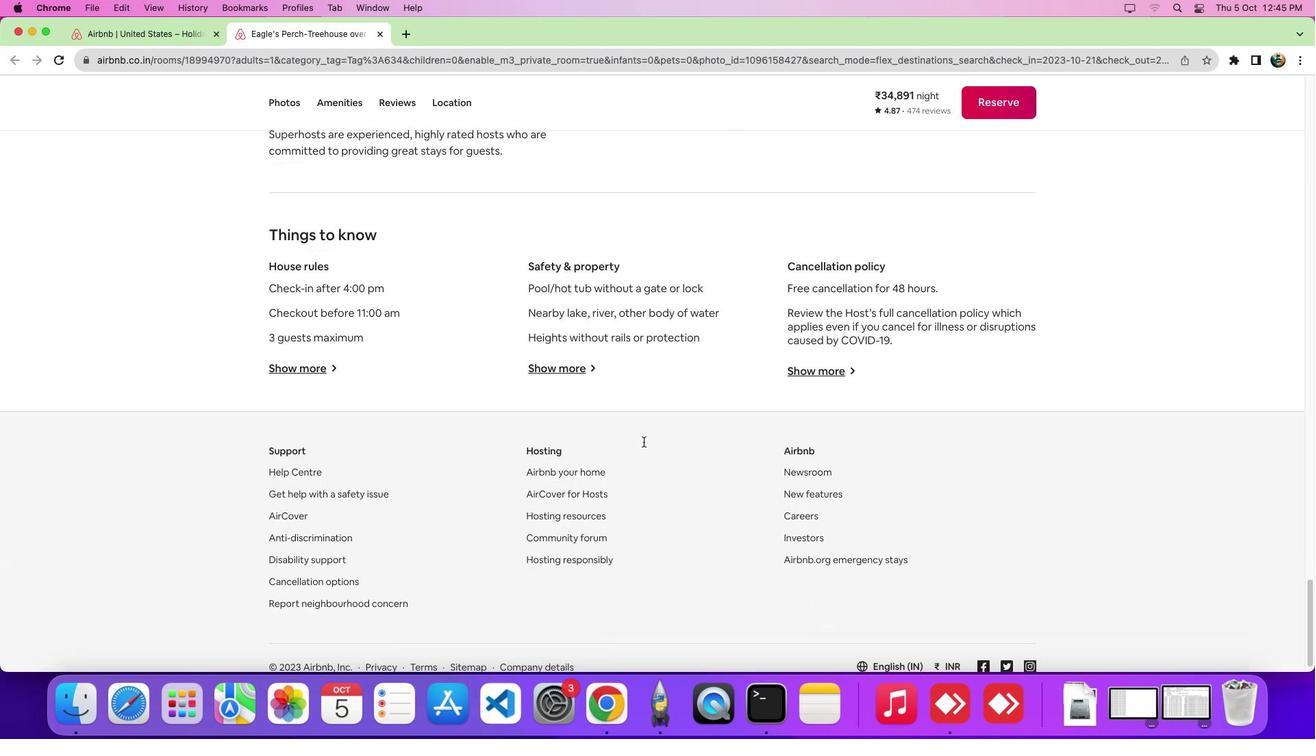 
Action: Mouse moved to (810, 350)
Screenshot: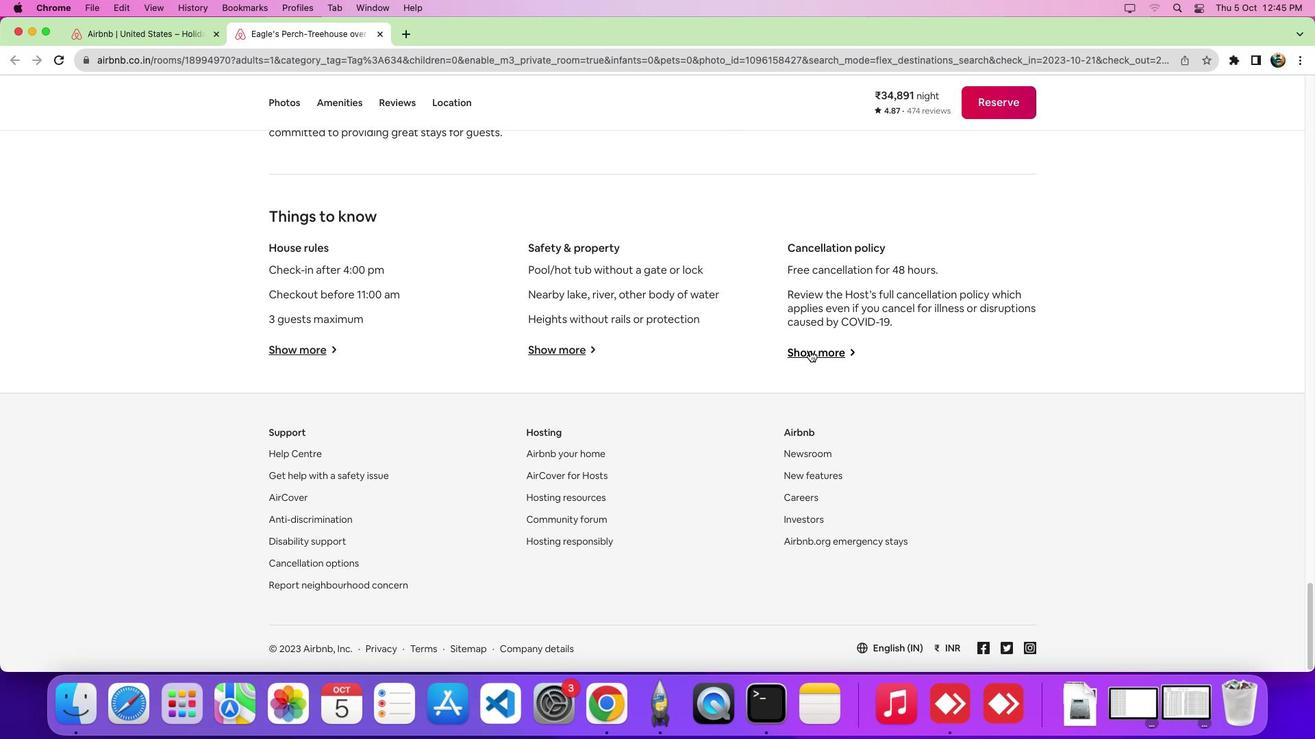 
Action: Mouse pressed left at (810, 350)
Screenshot: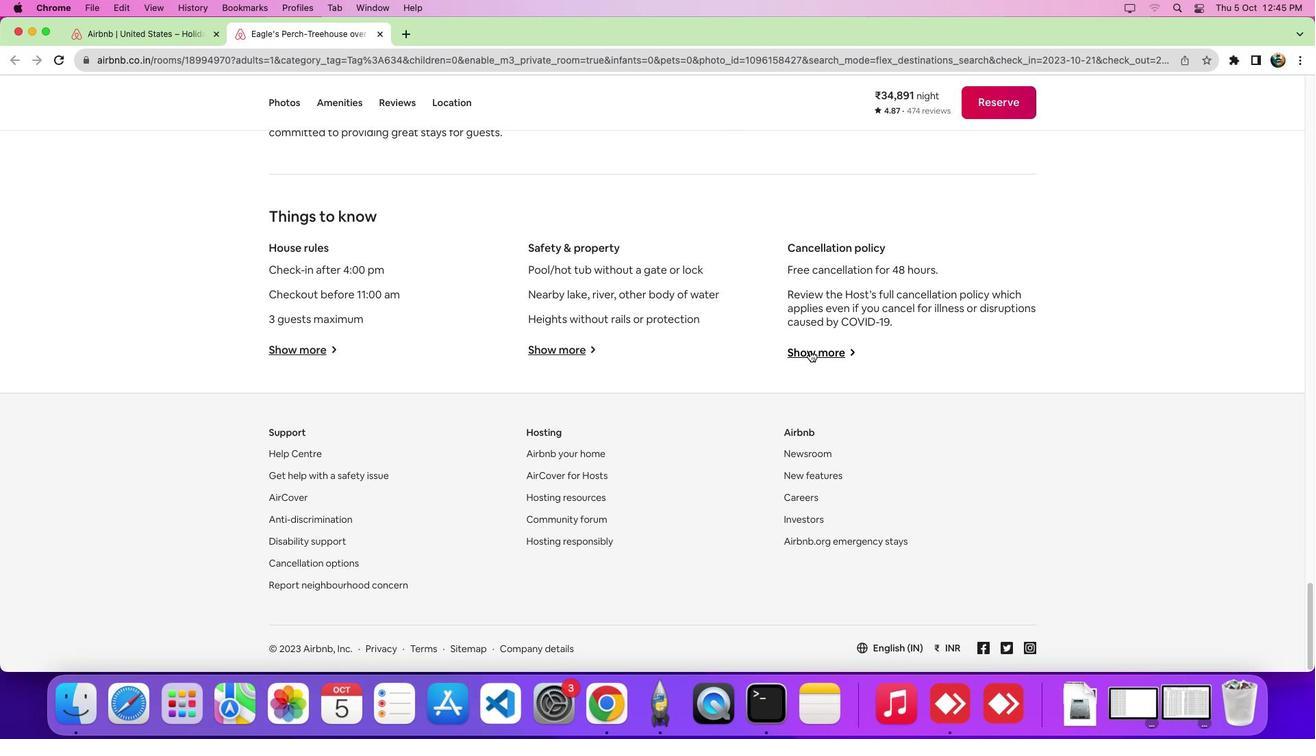 
